 Task: Check the average views per listing of new kitchen in the last 5 years.
Action: Mouse moved to (916, 204)
Screenshot: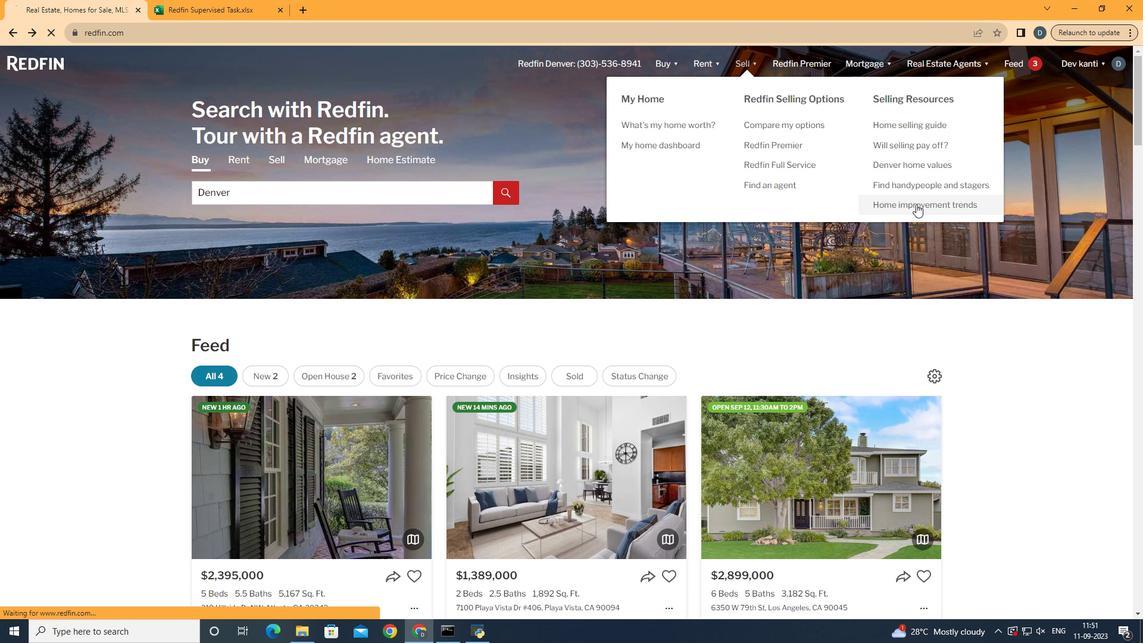 
Action: Mouse pressed left at (916, 204)
Screenshot: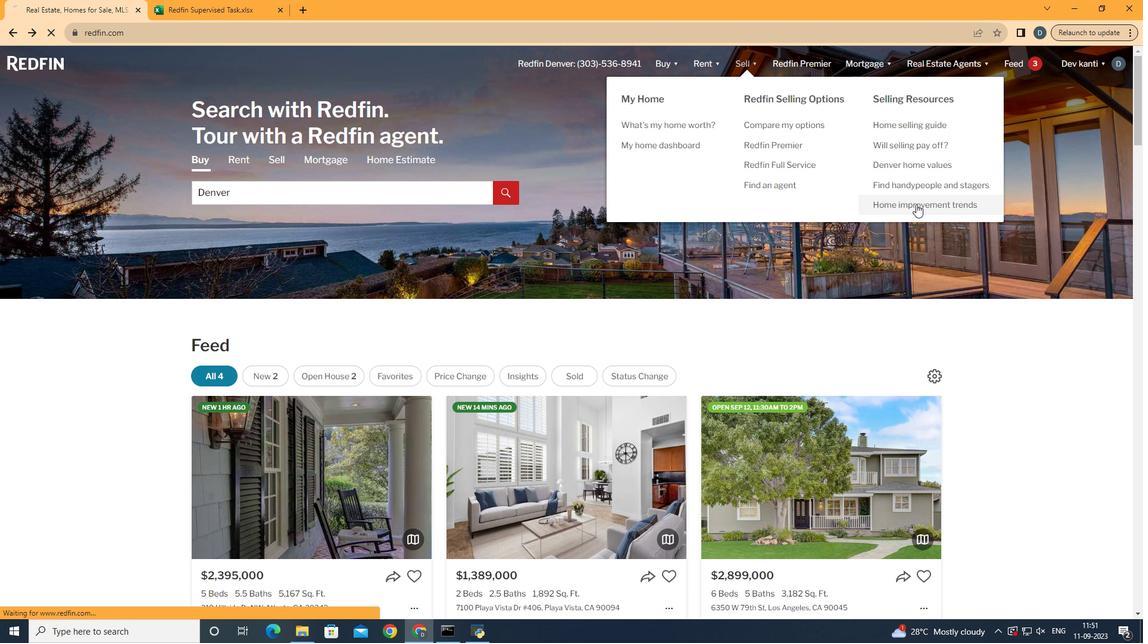 
Action: Mouse moved to (307, 222)
Screenshot: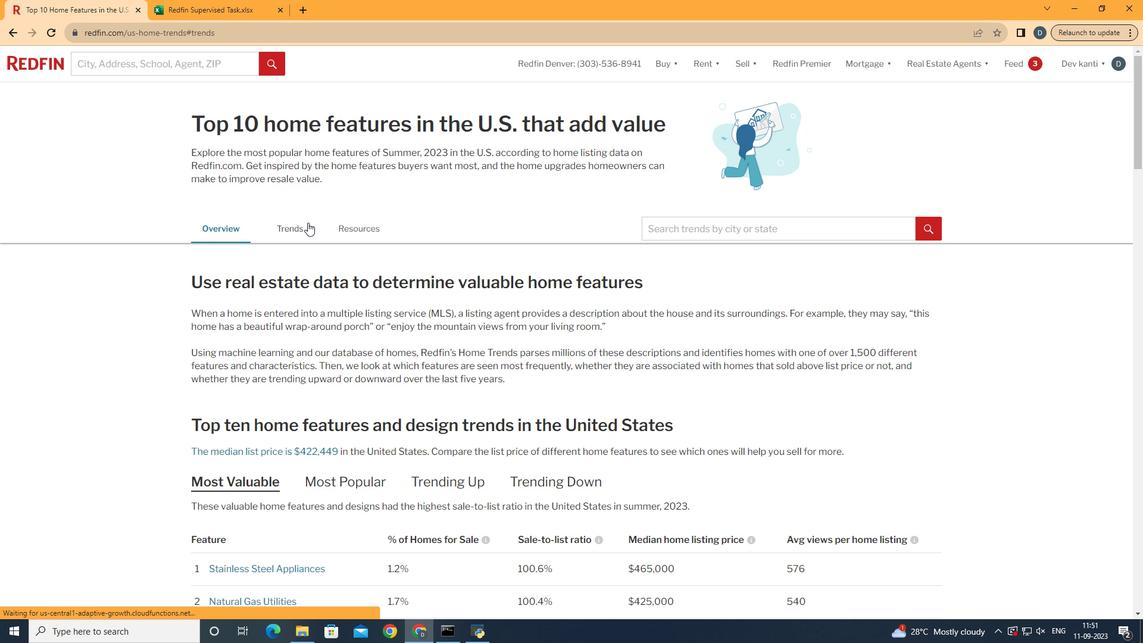 
Action: Mouse pressed left at (307, 222)
Screenshot: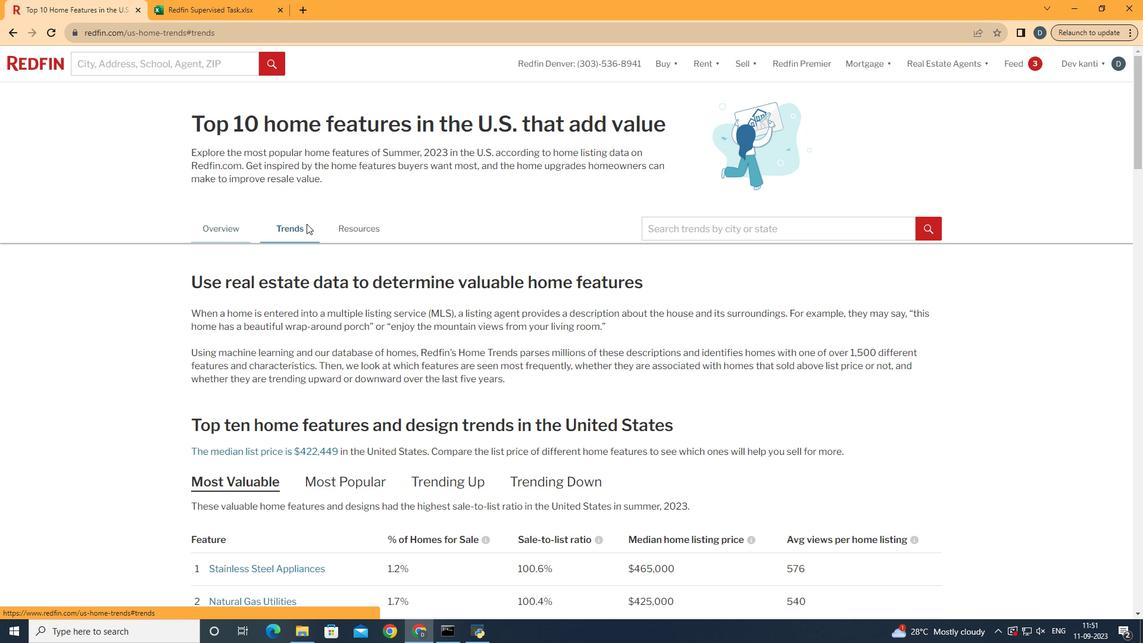 
Action: Mouse moved to (292, 229)
Screenshot: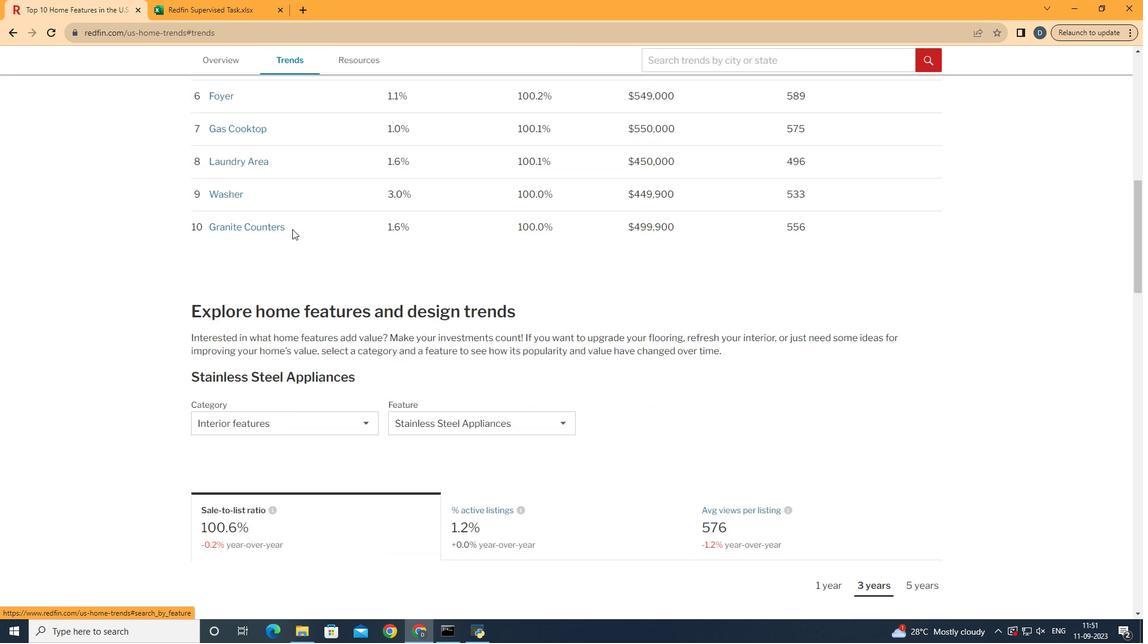 
Action: Mouse scrolled (292, 228) with delta (0, 0)
Screenshot: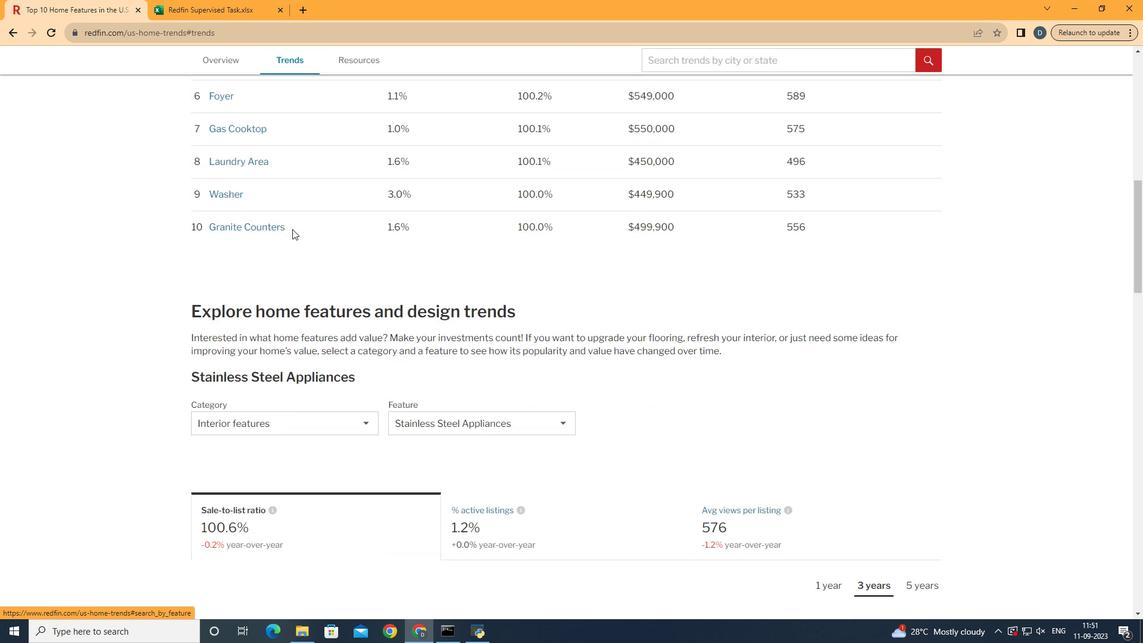 
Action: Mouse scrolled (292, 228) with delta (0, 0)
Screenshot: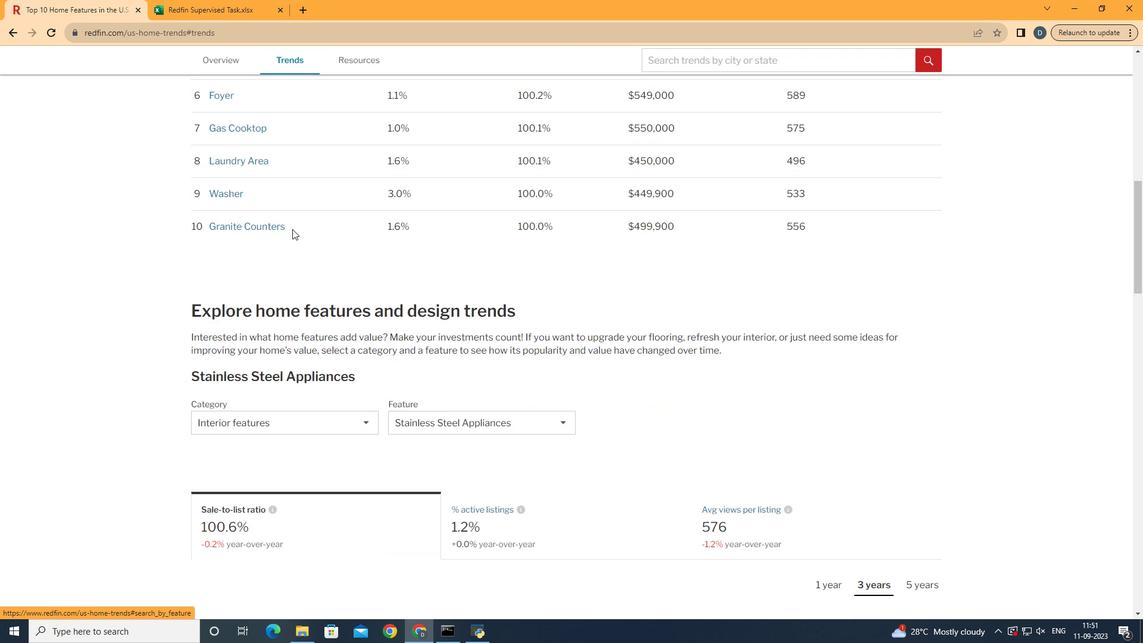 
Action: Mouse scrolled (292, 228) with delta (0, 0)
Screenshot: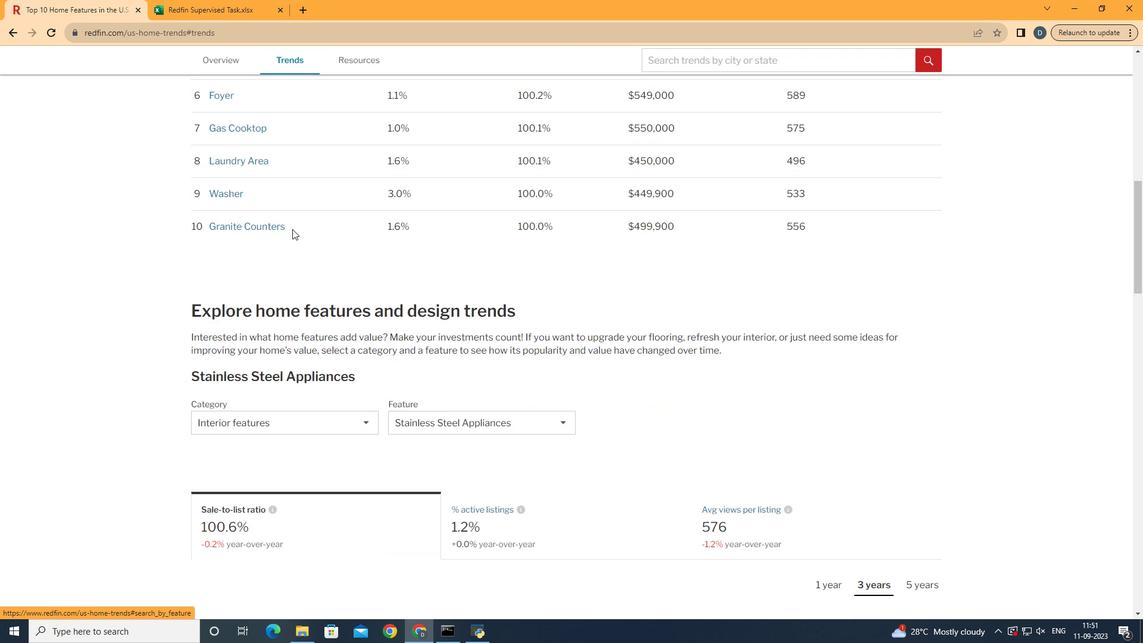 
Action: Mouse scrolled (292, 228) with delta (0, 0)
Screenshot: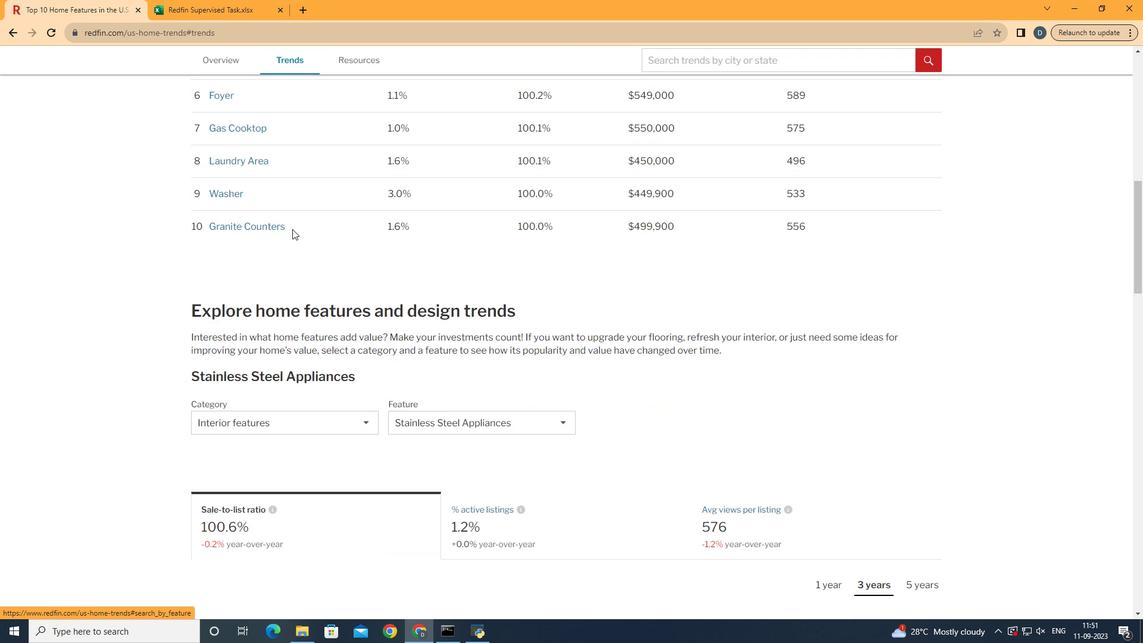 
Action: Mouse scrolled (292, 228) with delta (0, 0)
Screenshot: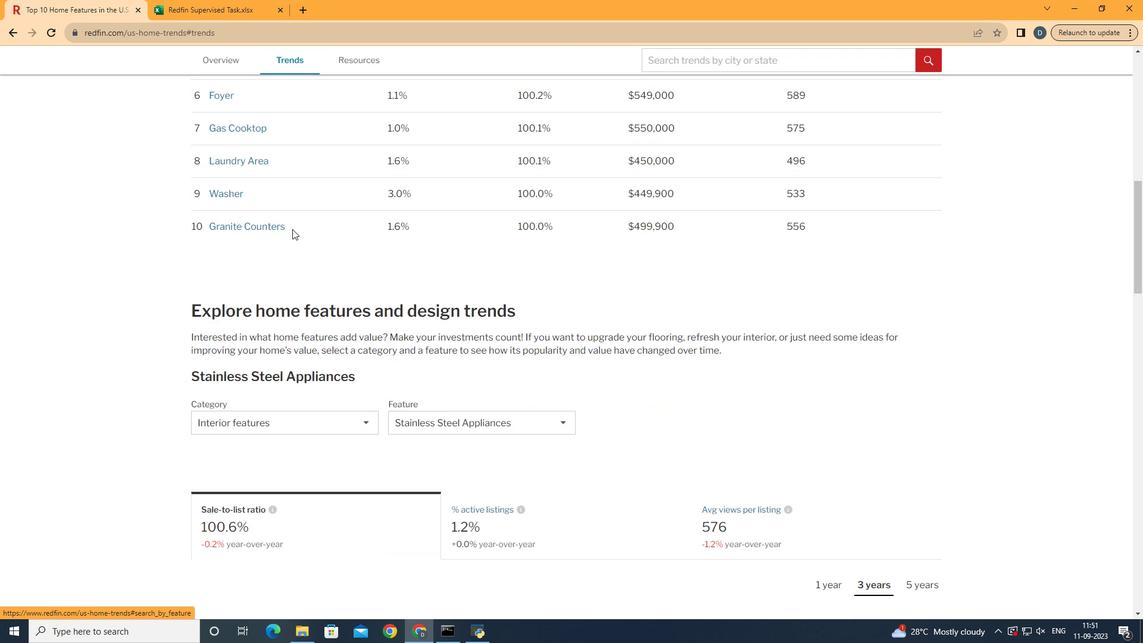
Action: Mouse scrolled (292, 228) with delta (0, 0)
Screenshot: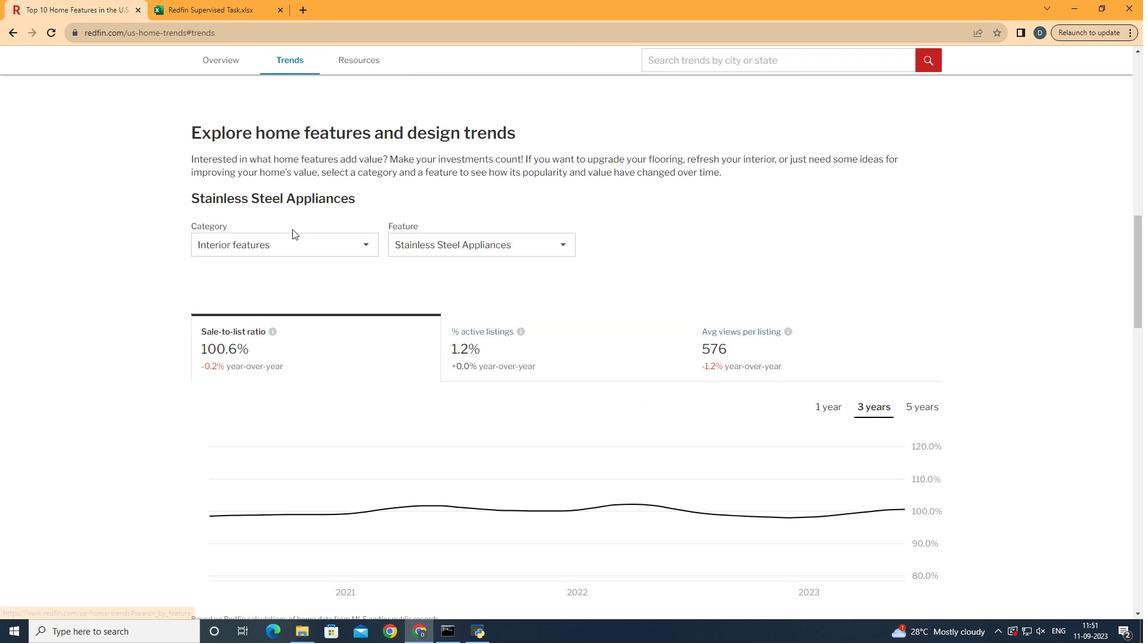 
Action: Mouse scrolled (292, 228) with delta (0, 0)
Screenshot: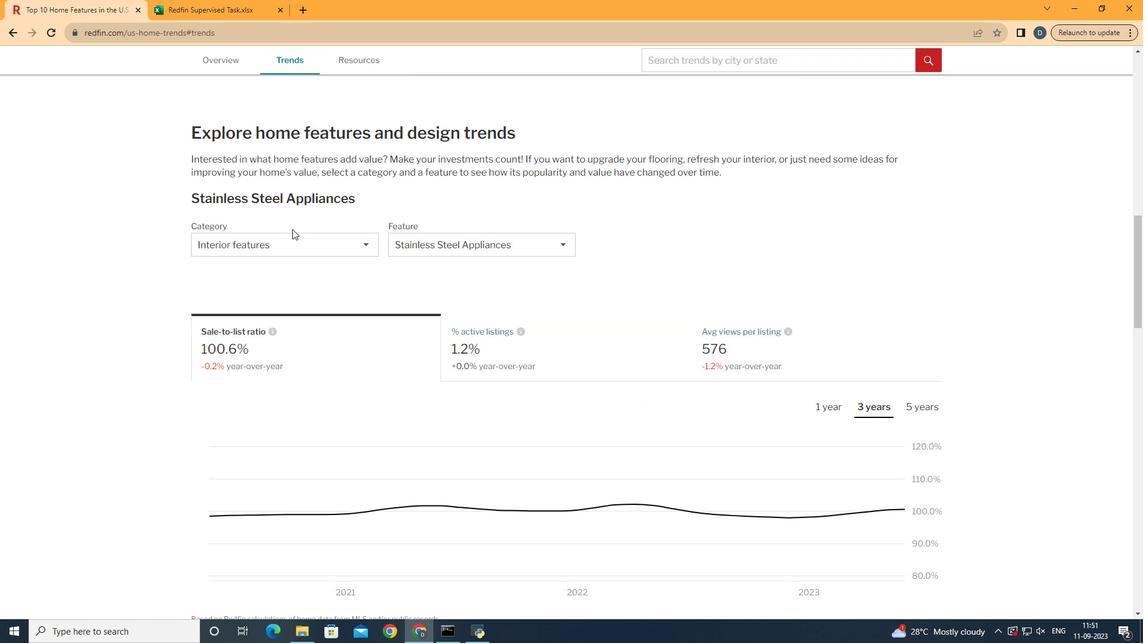 
Action: Mouse scrolled (292, 228) with delta (0, 0)
Screenshot: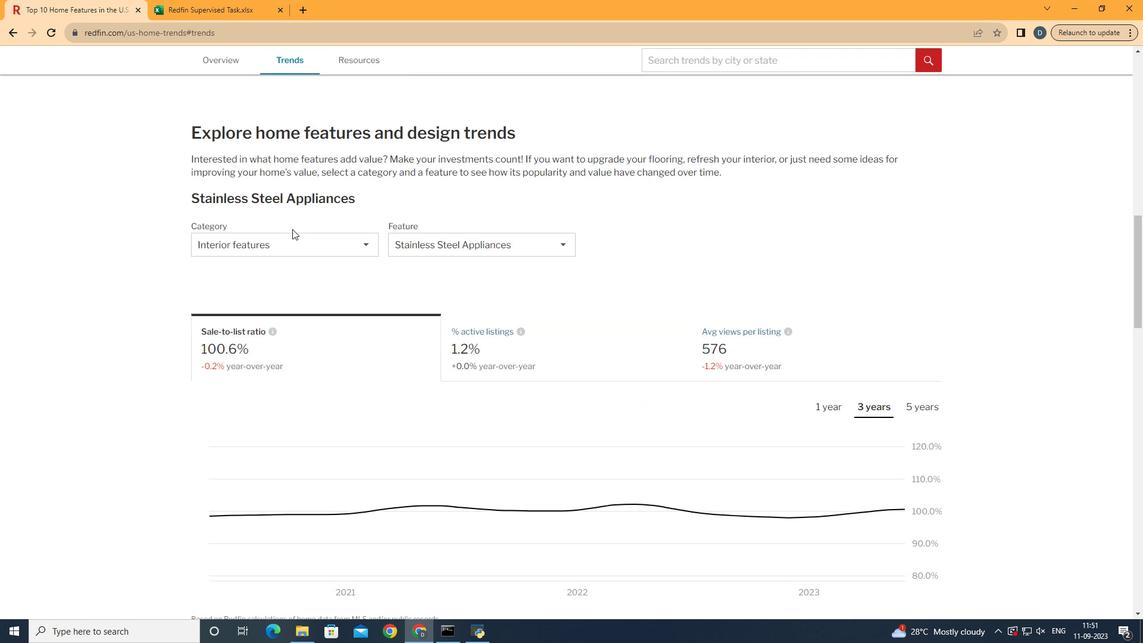 
Action: Mouse moved to (309, 254)
Screenshot: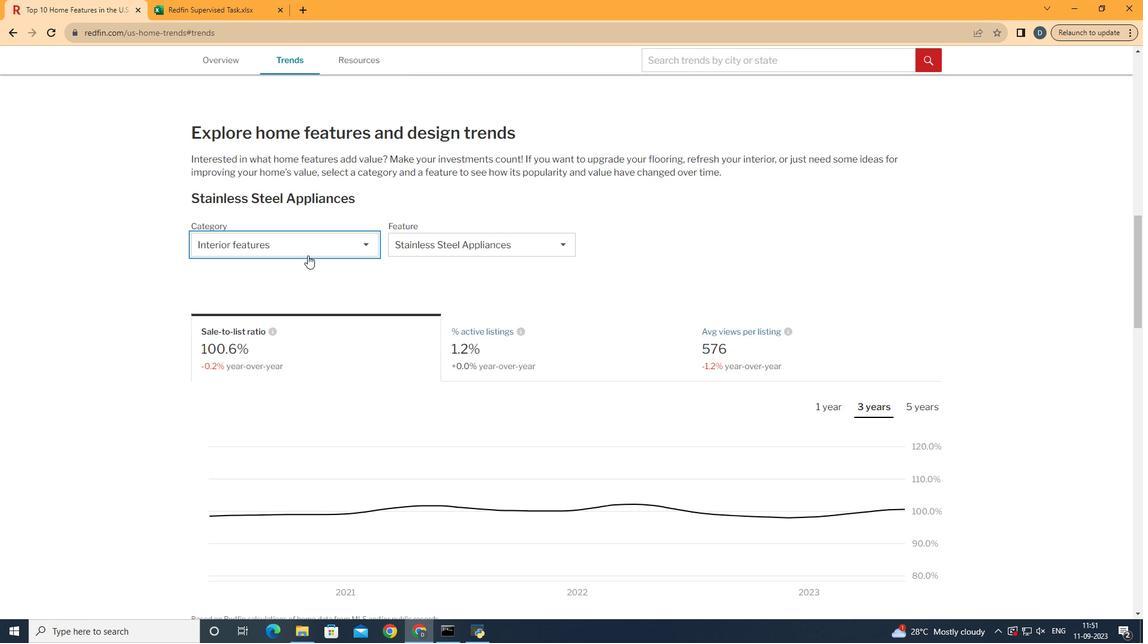 
Action: Mouse pressed left at (309, 254)
Screenshot: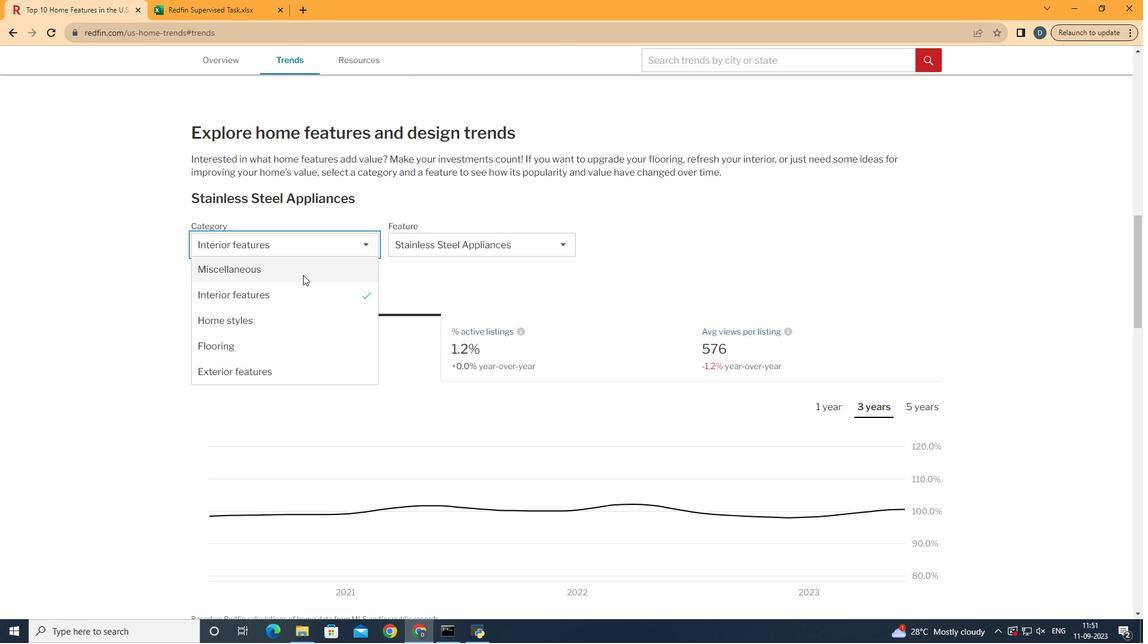 
Action: Mouse moved to (307, 288)
Screenshot: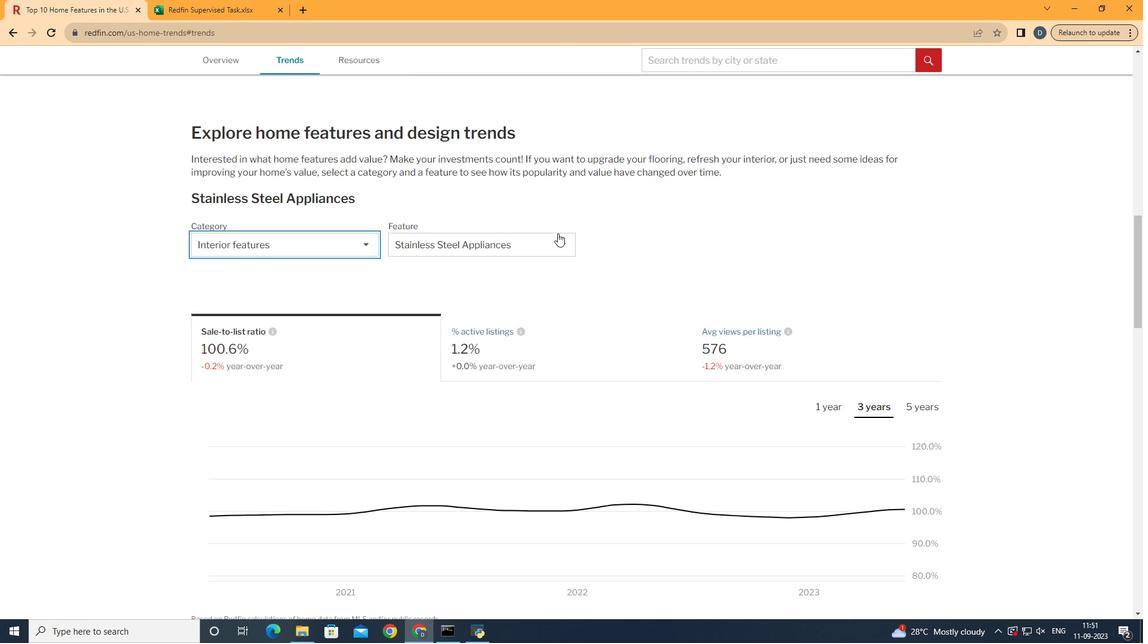 
Action: Mouse pressed left at (307, 288)
Screenshot: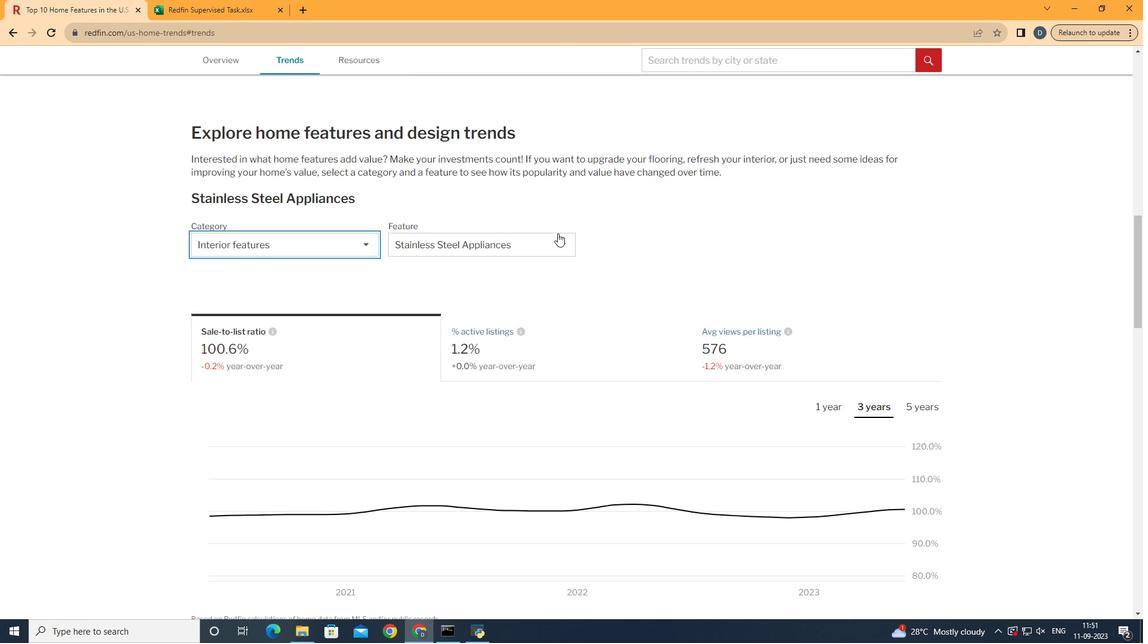 
Action: Mouse moved to (540, 247)
Screenshot: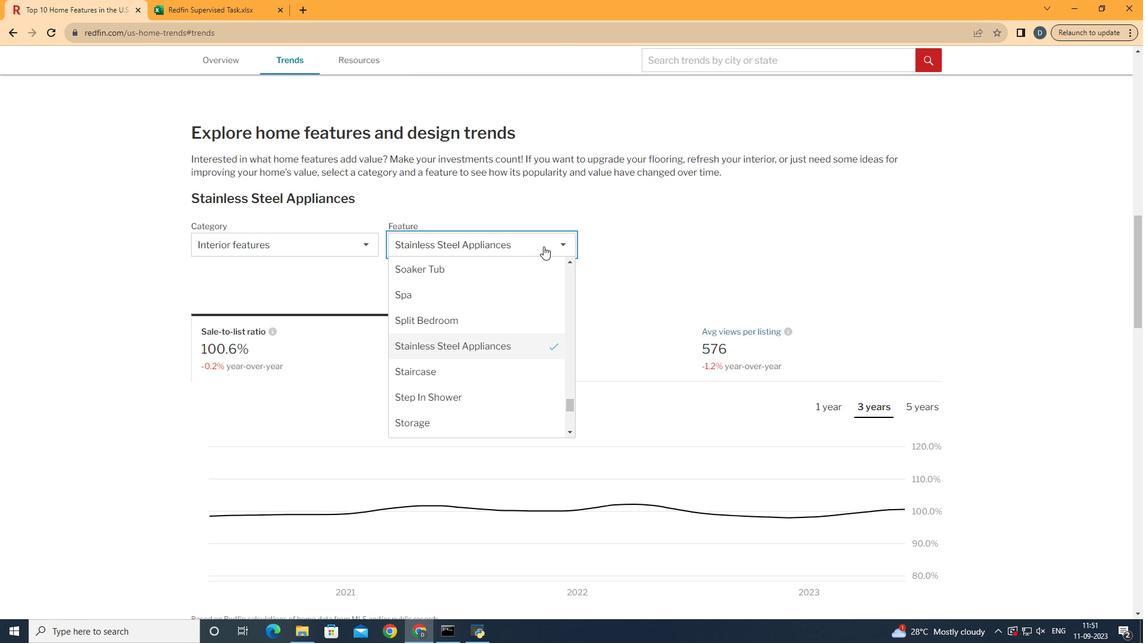 
Action: Mouse pressed left at (540, 247)
Screenshot: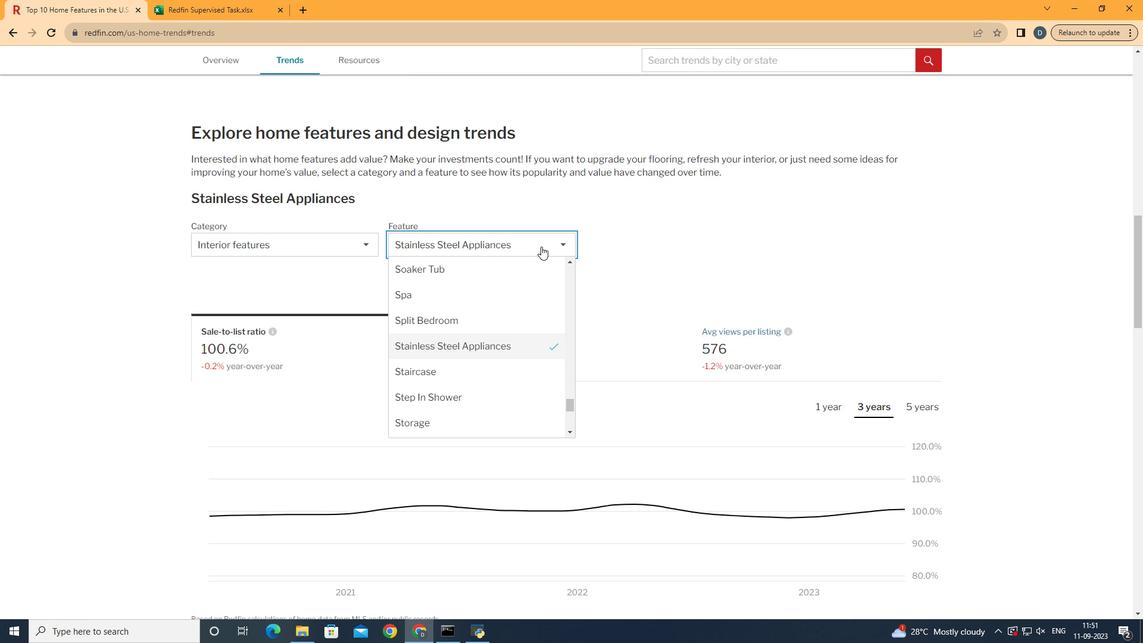 
Action: Mouse moved to (518, 375)
Screenshot: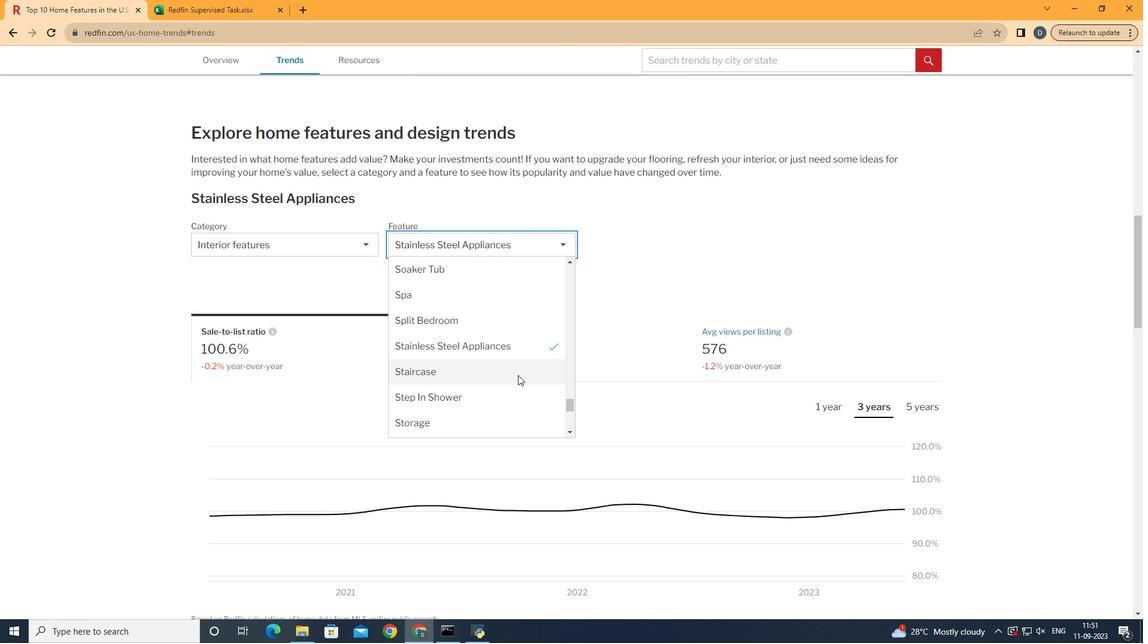 
Action: Mouse scrolled (518, 375) with delta (0, 0)
Screenshot: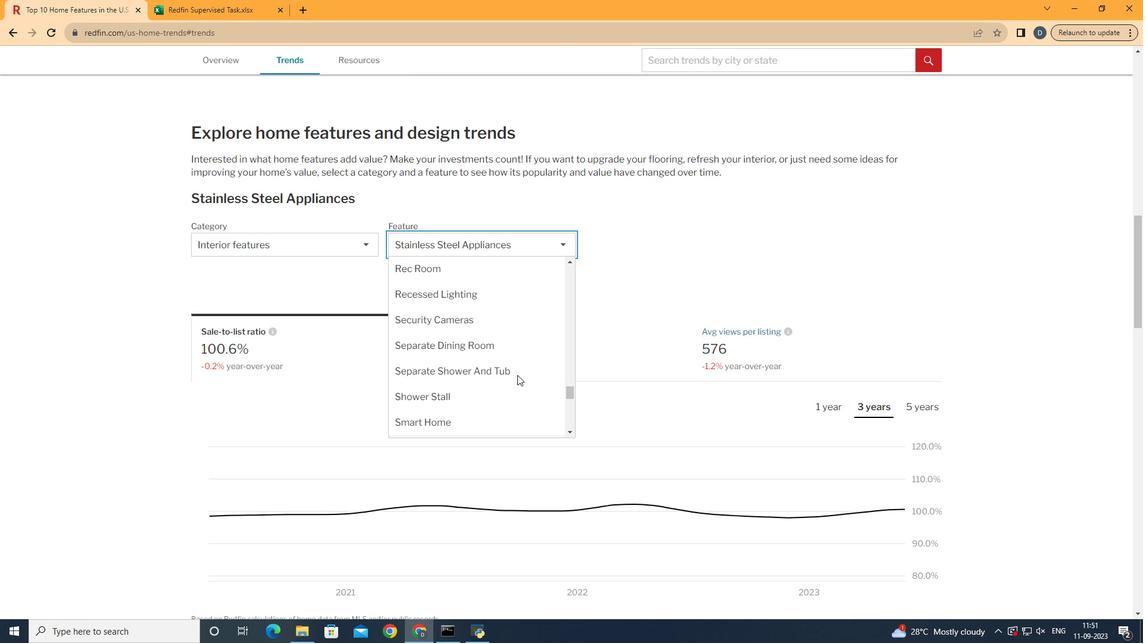 
Action: Mouse scrolled (518, 375) with delta (0, 0)
Screenshot: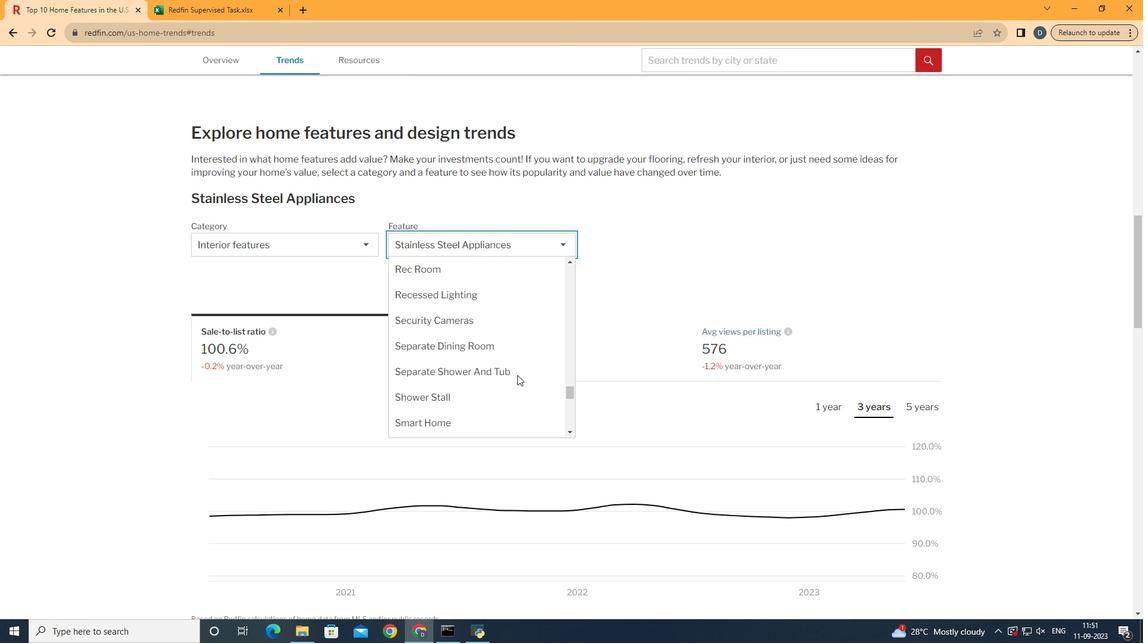 
Action: Mouse scrolled (518, 375) with delta (0, 0)
Screenshot: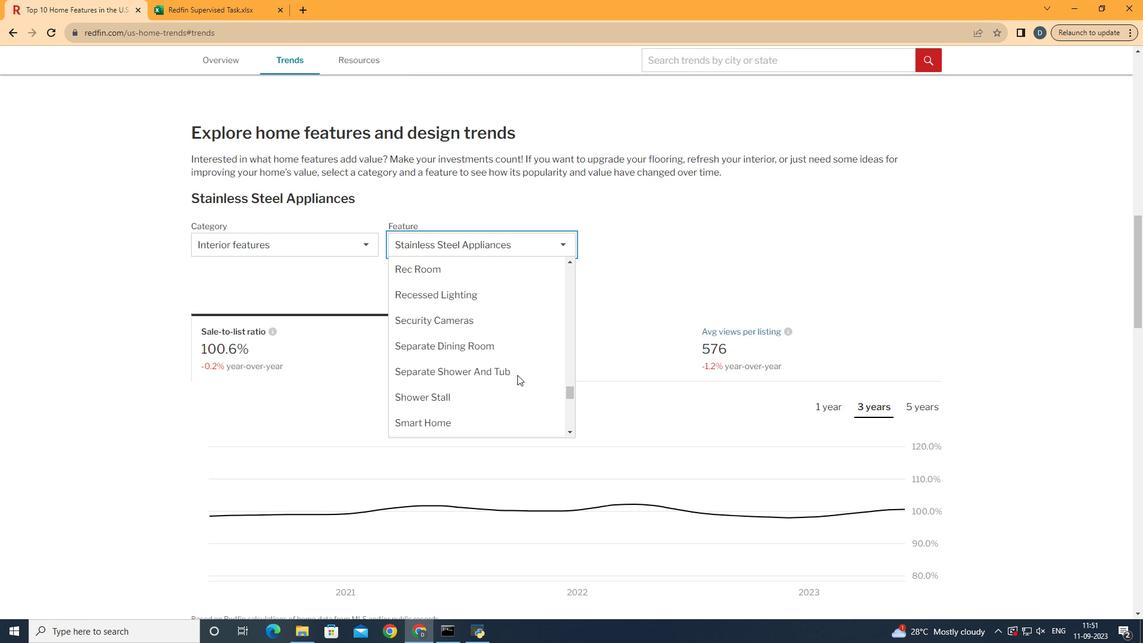 
Action: Mouse moved to (517, 375)
Screenshot: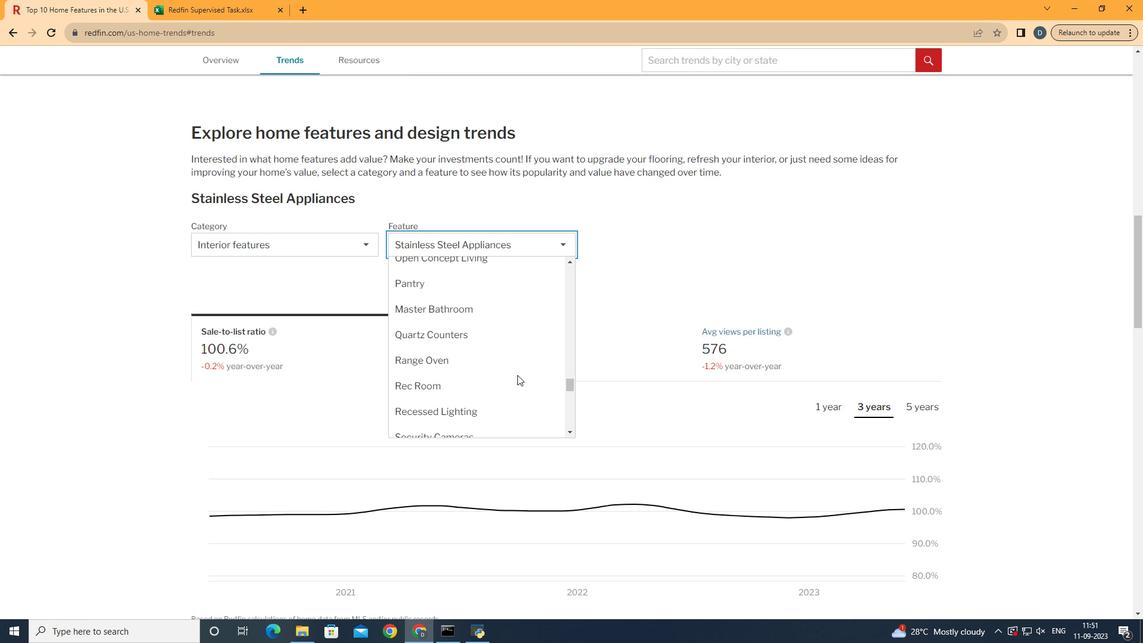 
Action: Mouse scrolled (517, 375) with delta (0, 0)
Screenshot: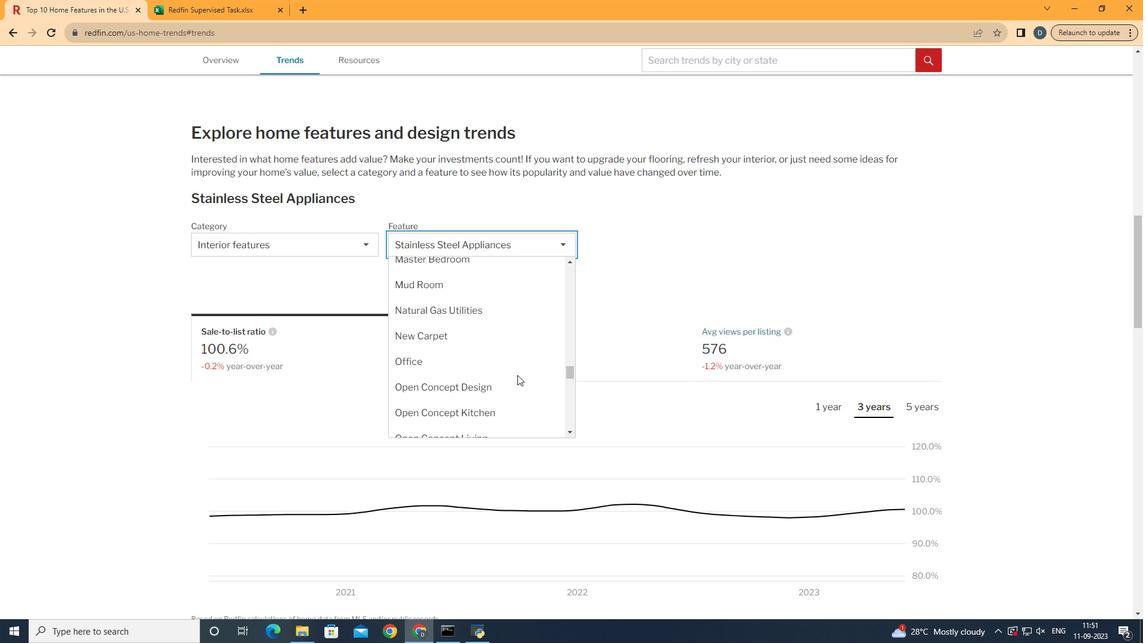 
Action: Mouse scrolled (517, 375) with delta (0, 0)
Screenshot: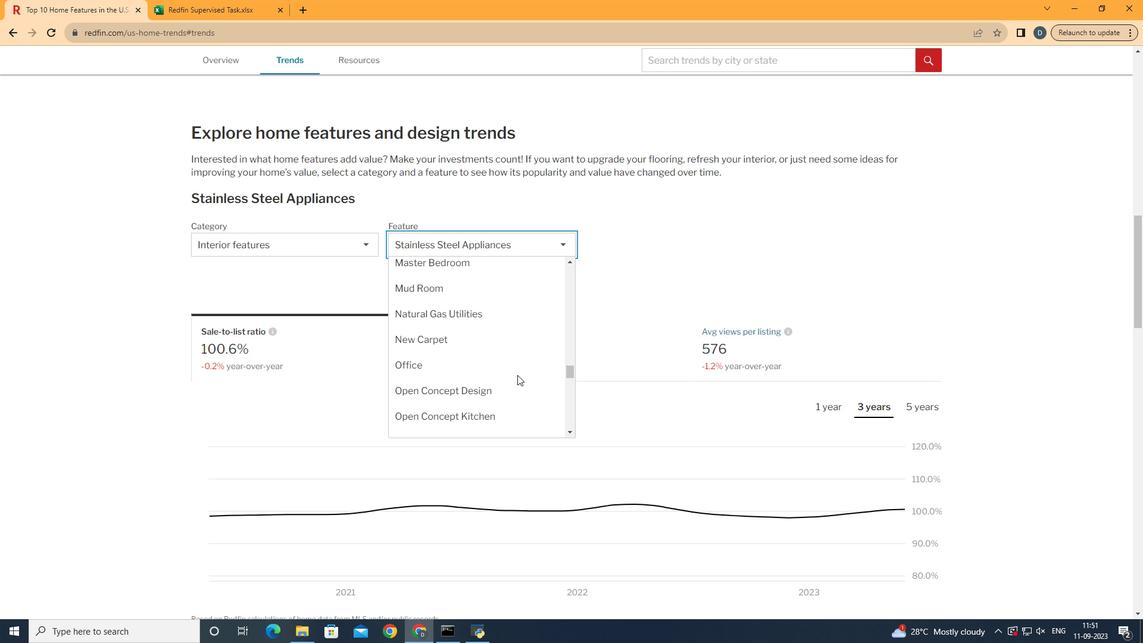 
Action: Mouse scrolled (517, 375) with delta (0, 0)
Screenshot: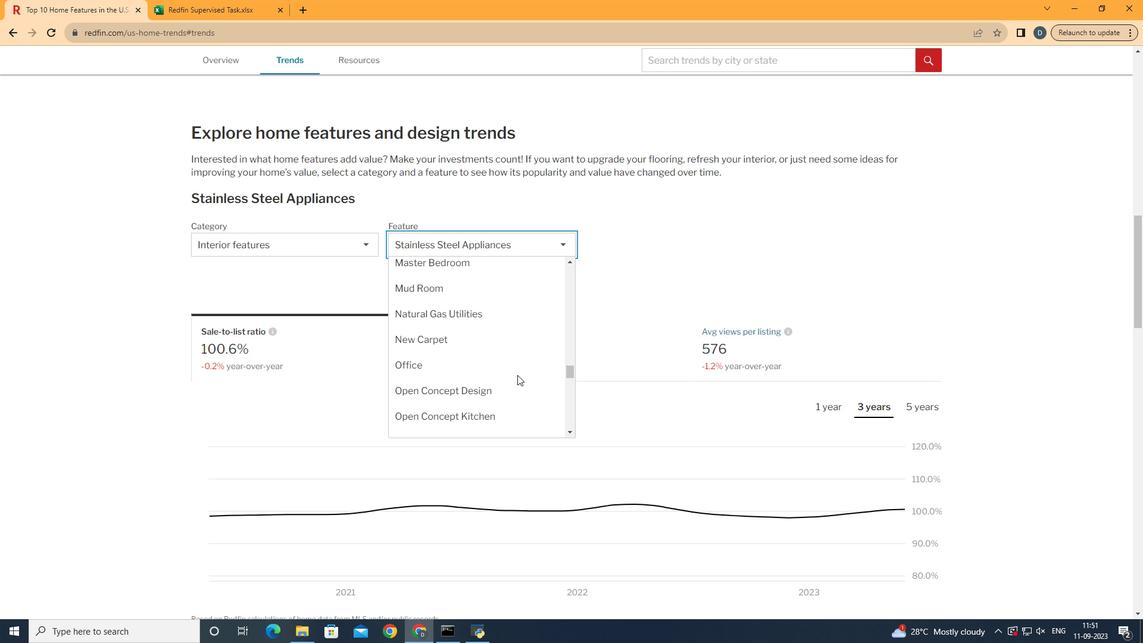 
Action: Mouse scrolled (517, 375) with delta (0, 0)
Screenshot: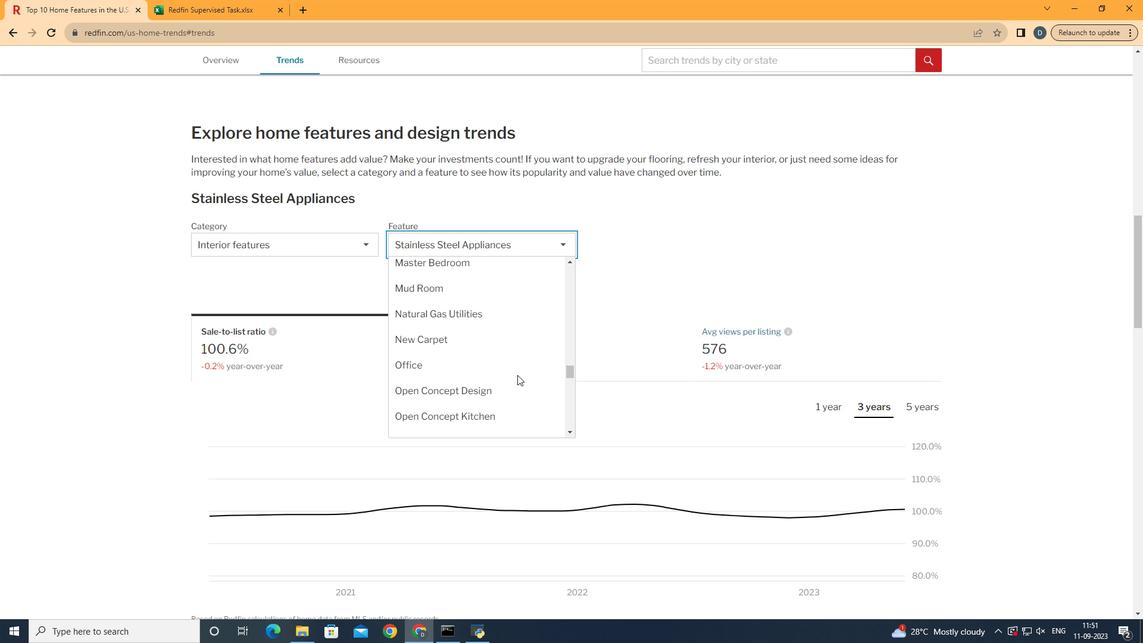 
Action: Mouse scrolled (517, 375) with delta (0, 0)
Screenshot: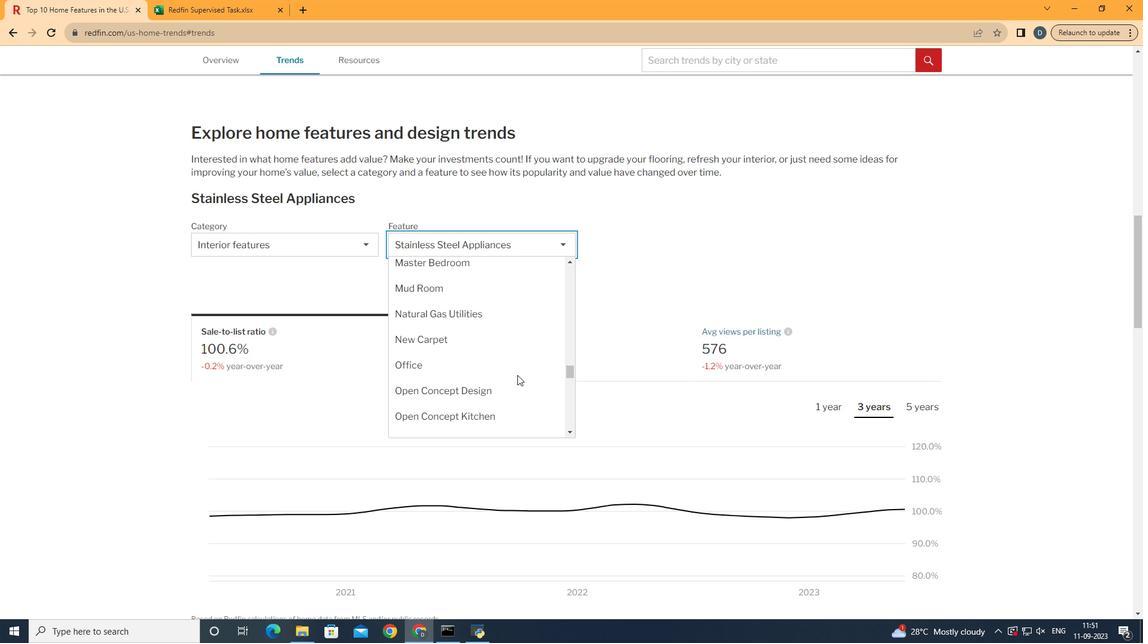 
Action: Mouse scrolled (517, 375) with delta (0, 0)
Screenshot: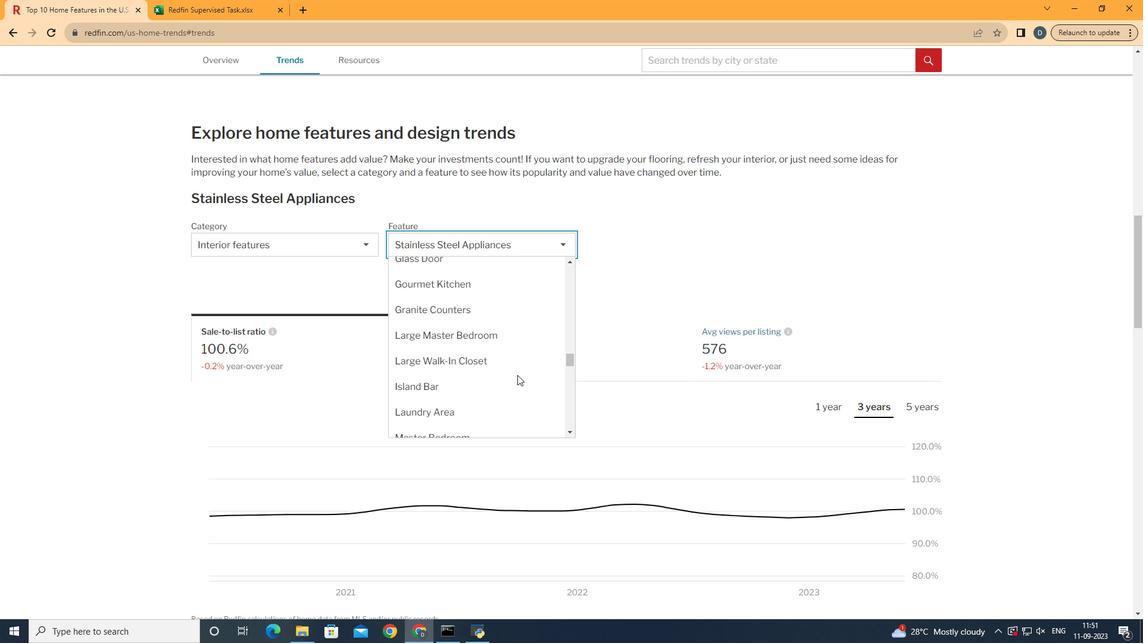 
Action: Mouse scrolled (517, 375) with delta (0, 0)
Screenshot: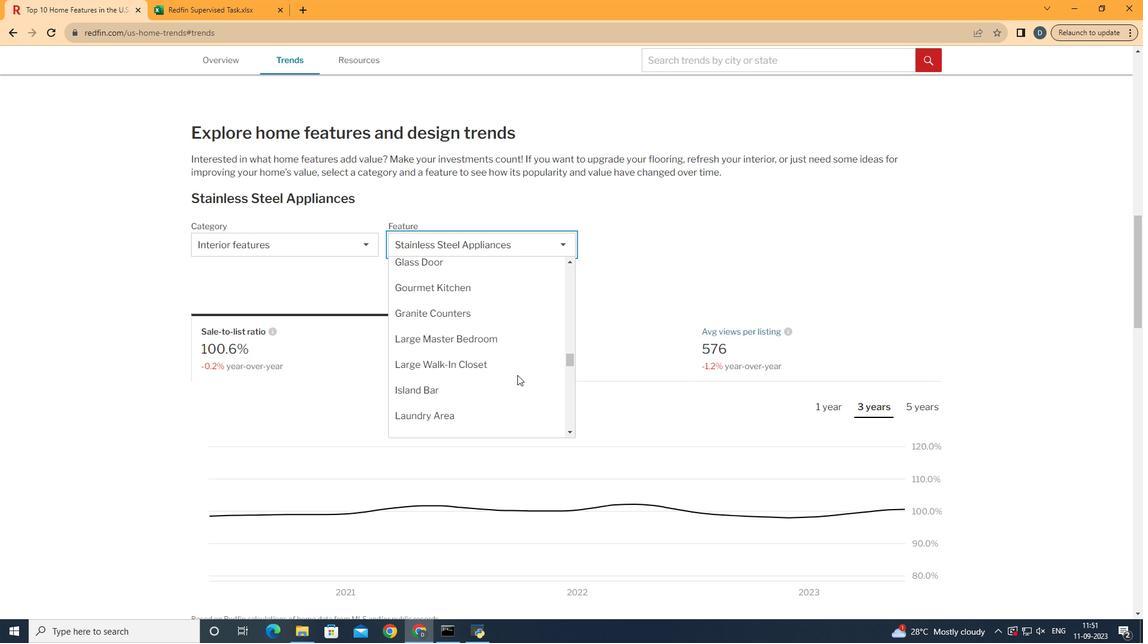 
Action: Mouse scrolled (517, 375) with delta (0, 0)
Screenshot: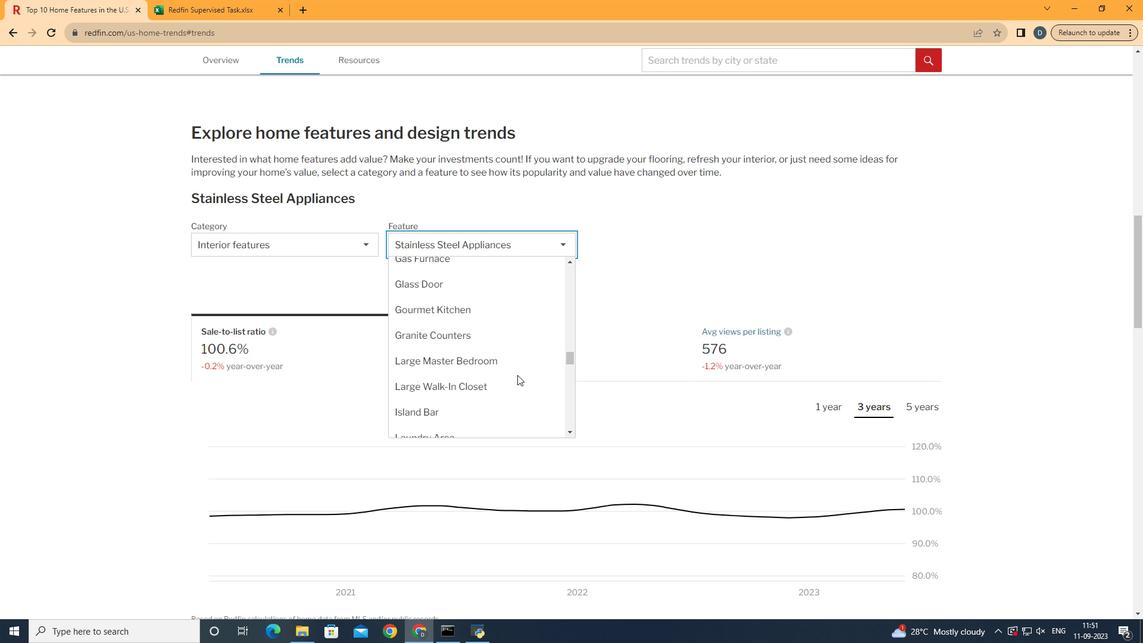 
Action: Mouse scrolled (517, 375) with delta (0, 0)
Screenshot: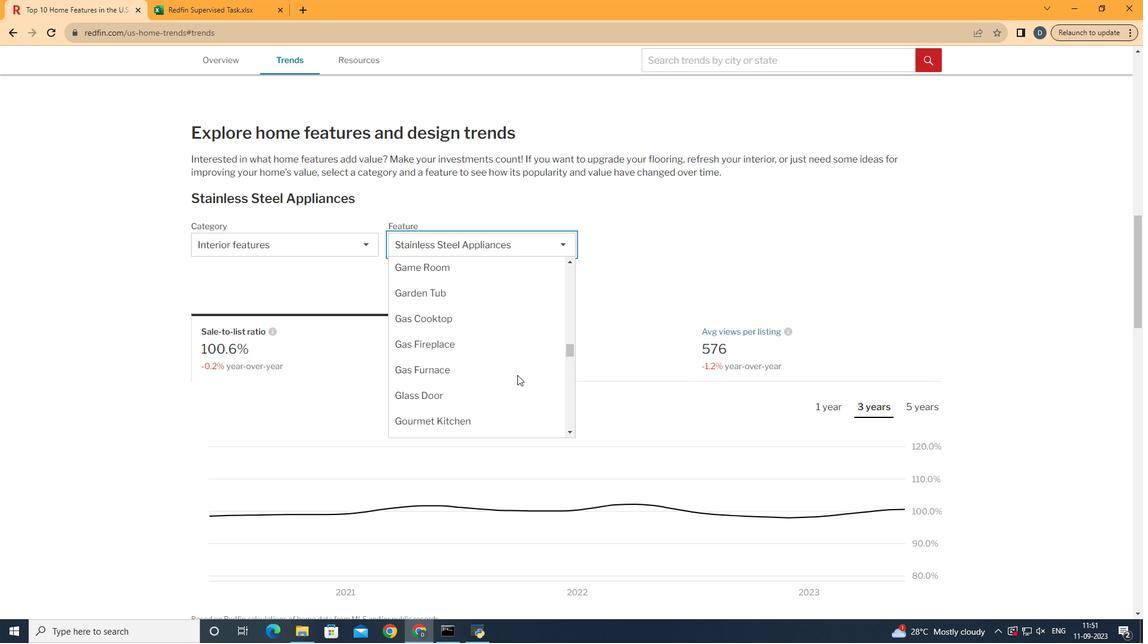 
Action: Mouse scrolled (517, 375) with delta (0, 0)
Screenshot: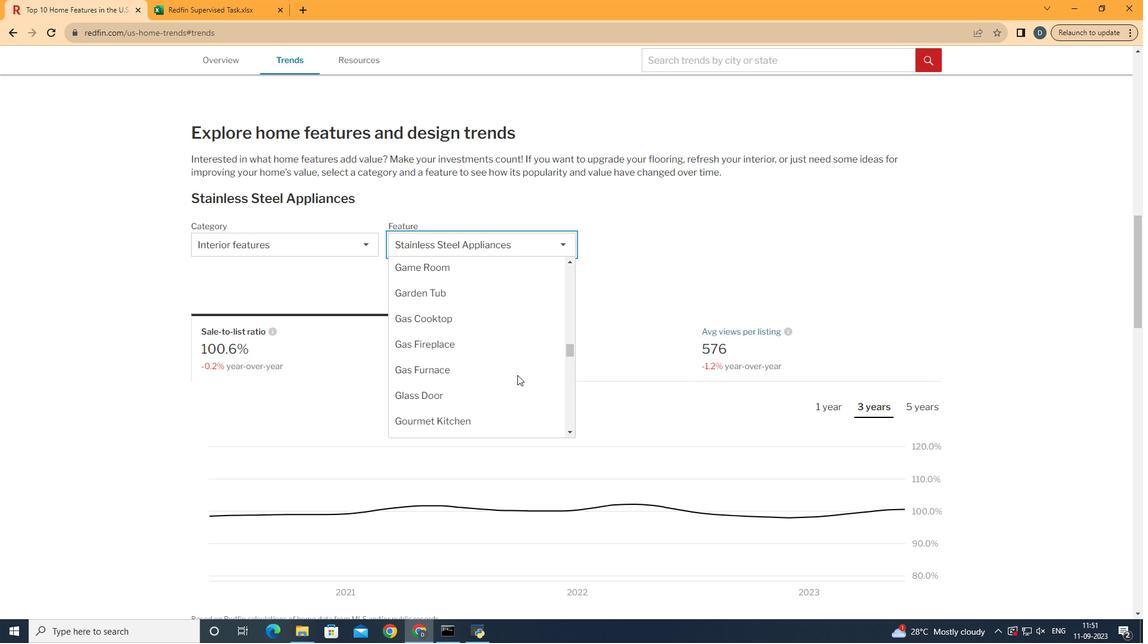 
Action: Mouse scrolled (517, 375) with delta (0, 0)
Screenshot: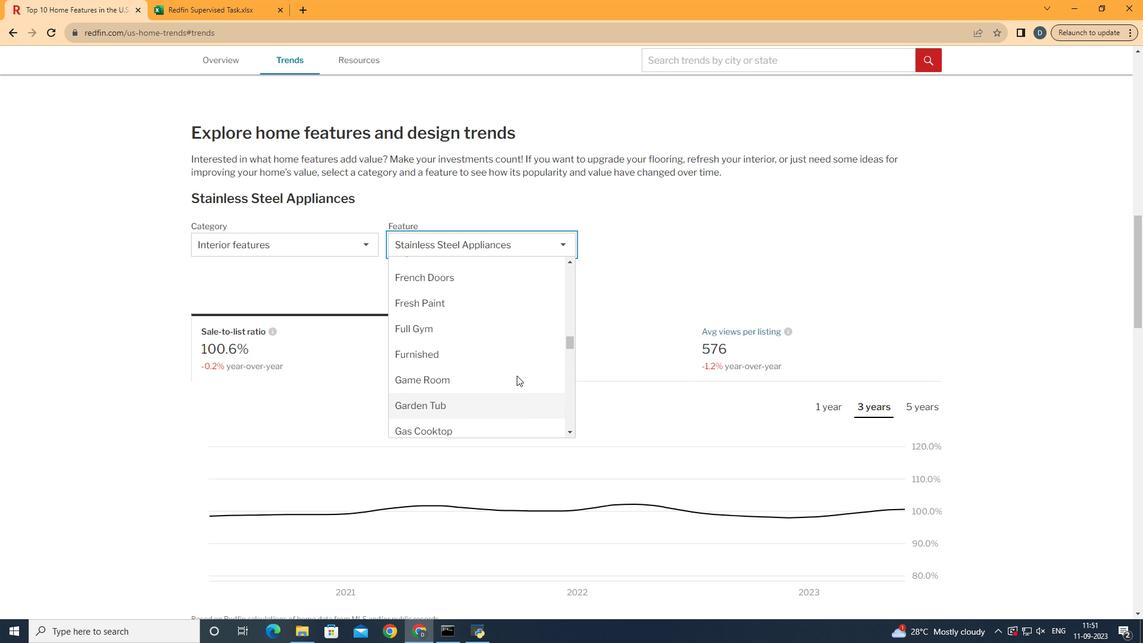 
Action: Mouse scrolled (517, 375) with delta (0, 0)
Screenshot: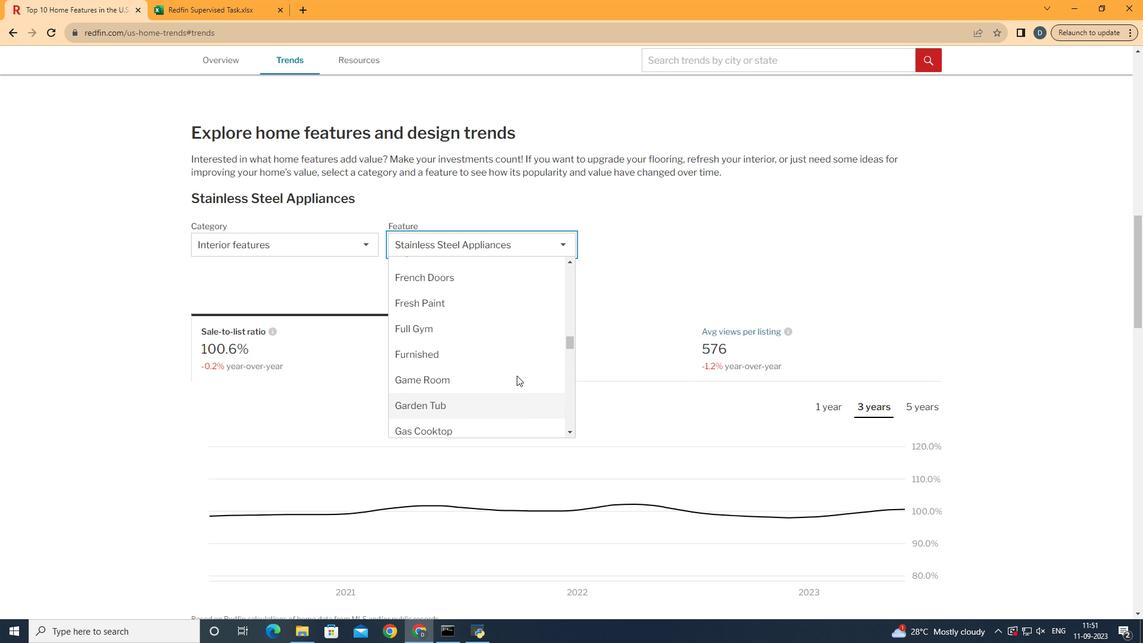 
Action: Mouse moved to (517, 375)
Screenshot: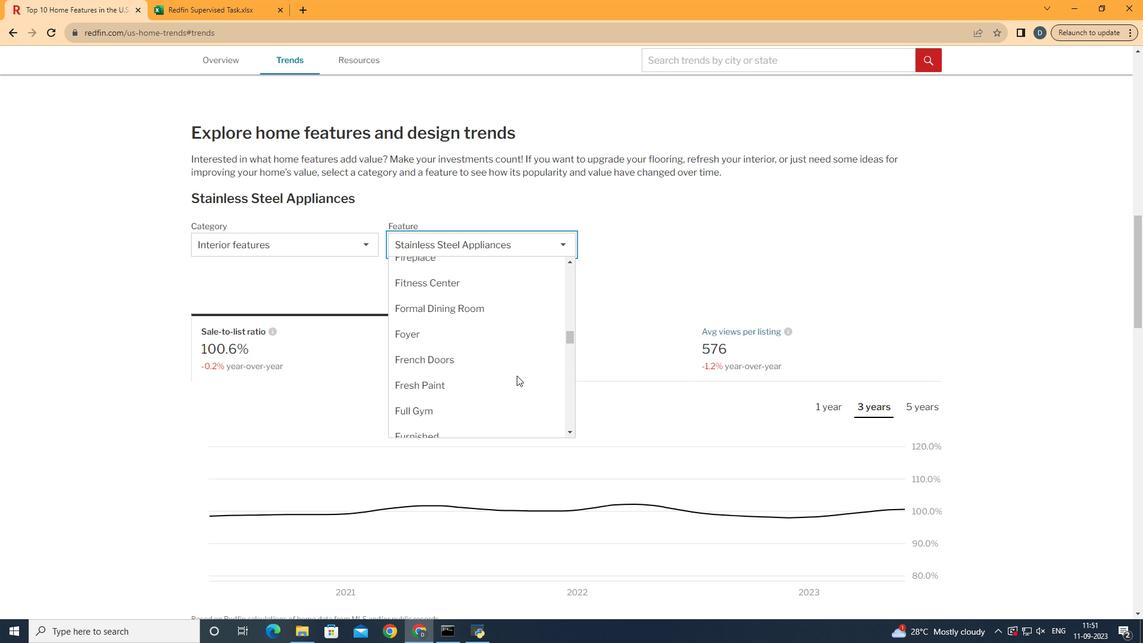 
Action: Mouse scrolled (517, 376) with delta (0, 0)
Screenshot: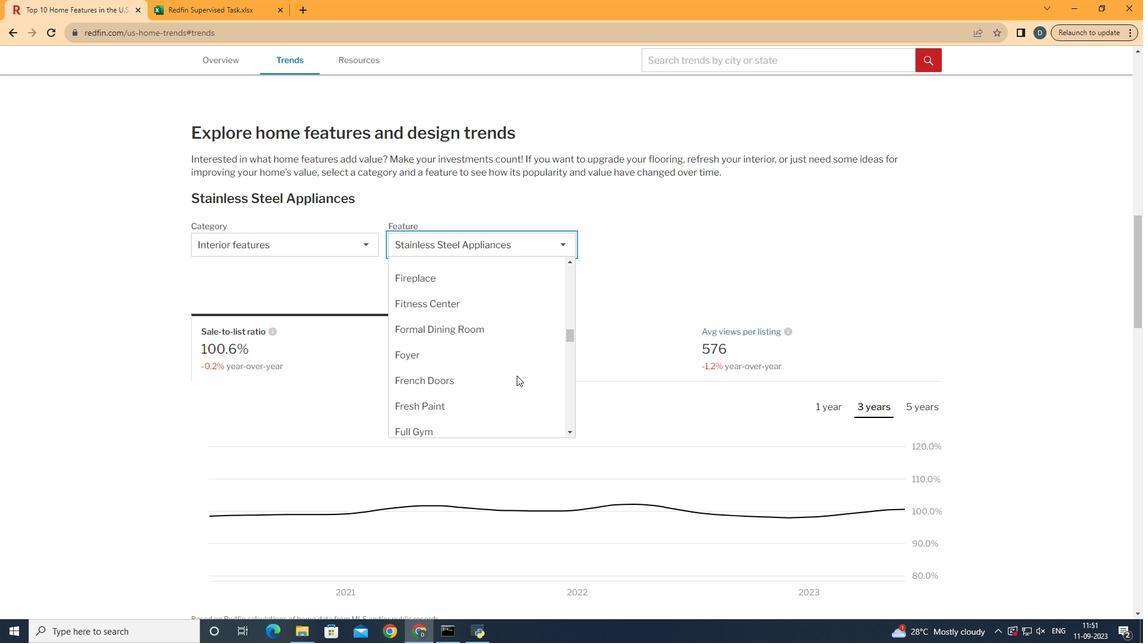 
Action: Mouse scrolled (517, 376) with delta (0, 0)
Screenshot: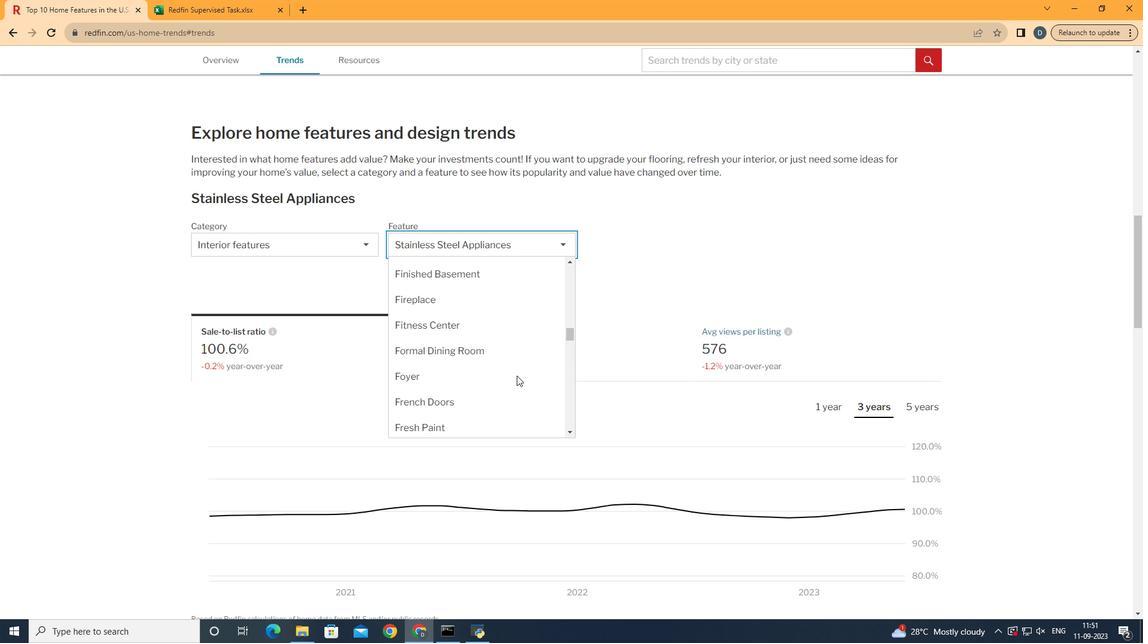 
Action: Mouse scrolled (517, 376) with delta (0, 0)
Screenshot: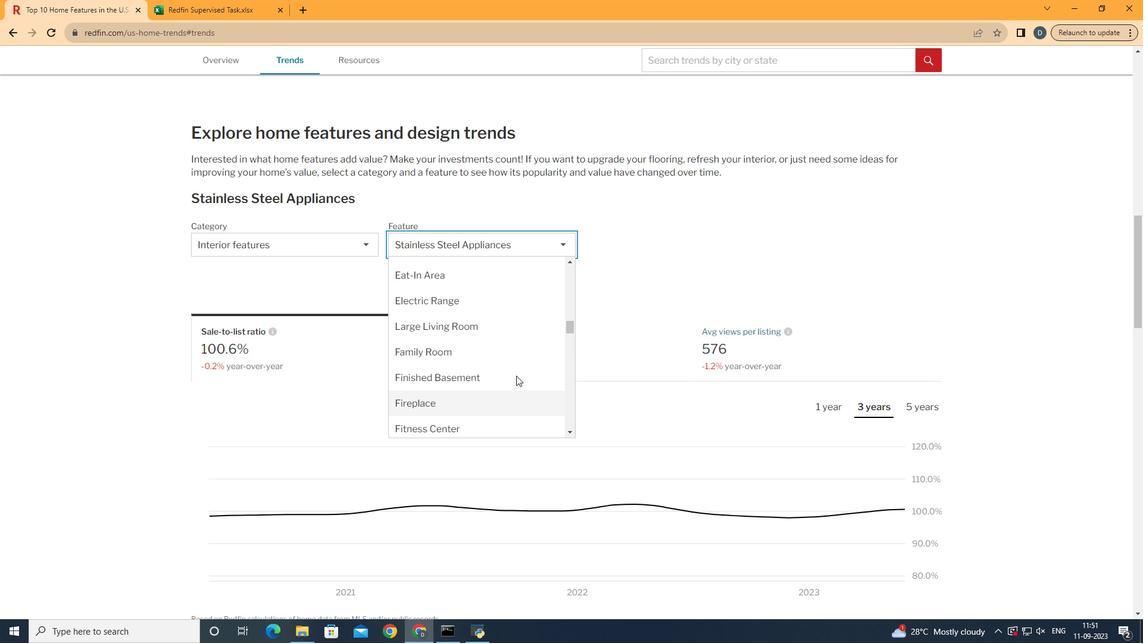 
Action: Mouse scrolled (517, 376) with delta (0, 0)
Screenshot: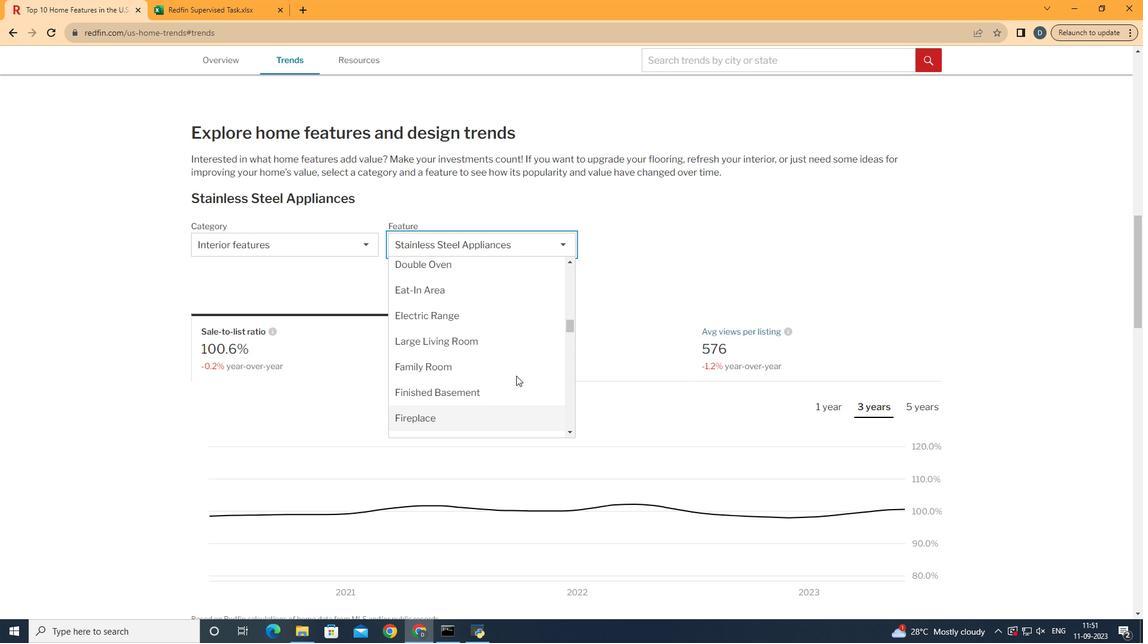 
Action: Mouse moved to (516, 375)
Screenshot: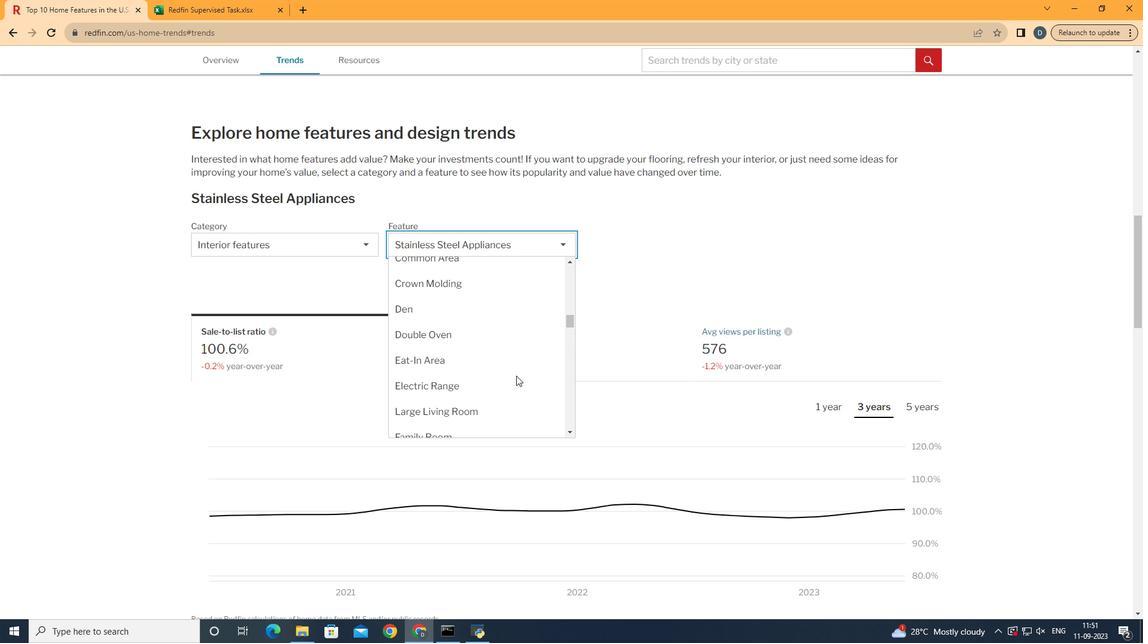 
Action: Mouse scrolled (516, 376) with delta (0, 0)
Screenshot: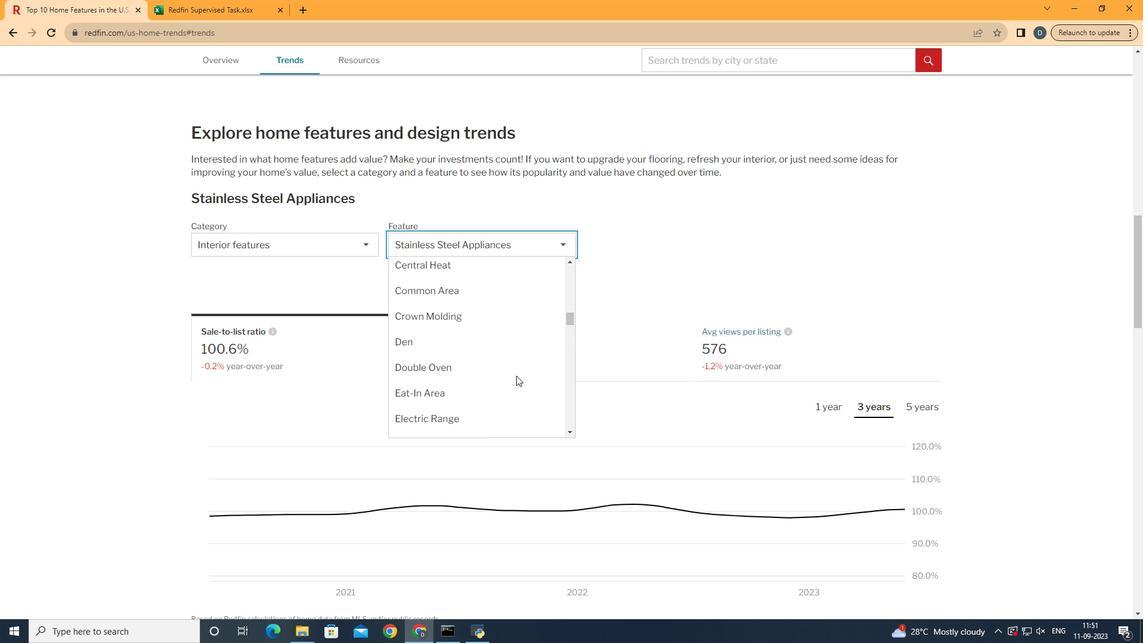 
Action: Mouse scrolled (516, 376) with delta (0, 0)
Screenshot: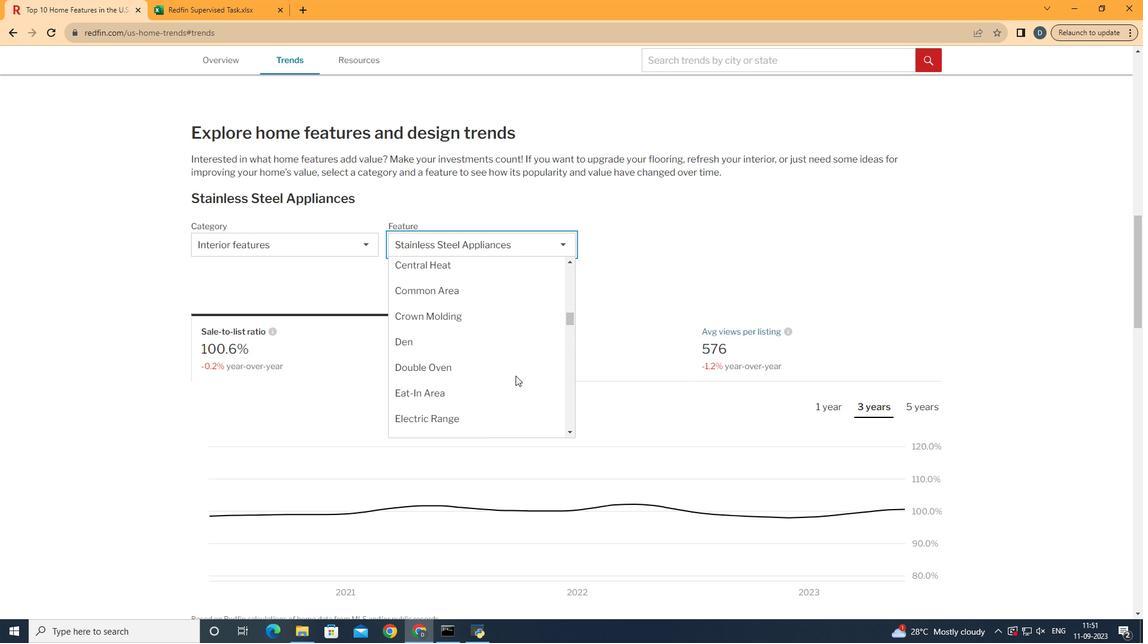 
Action: Mouse moved to (514, 375)
Screenshot: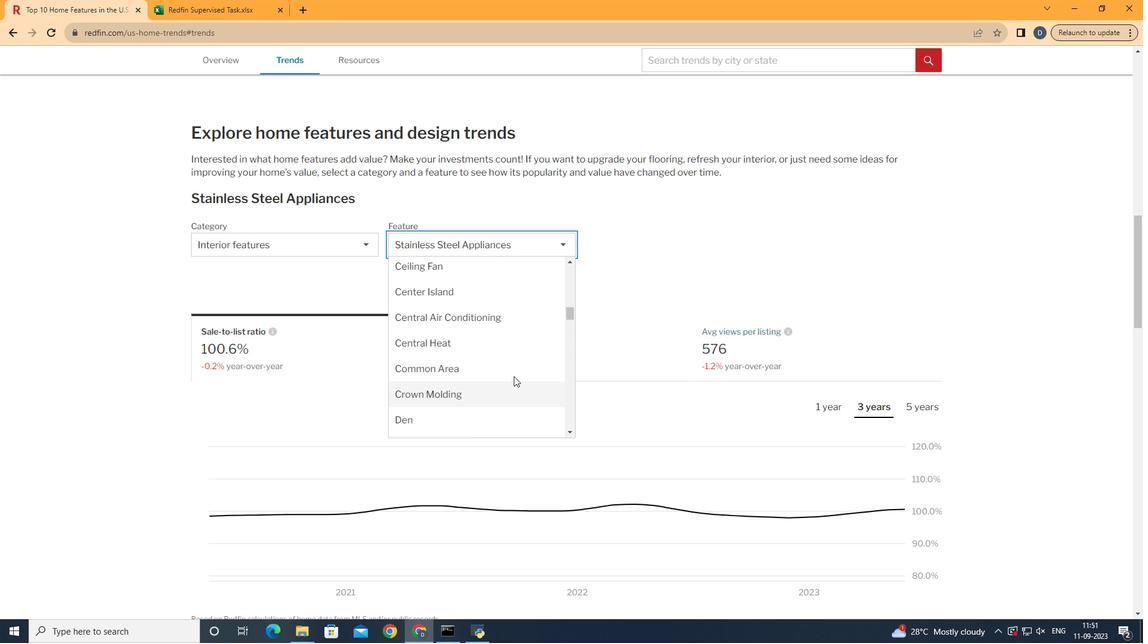 
Action: Mouse scrolled (514, 376) with delta (0, 0)
Screenshot: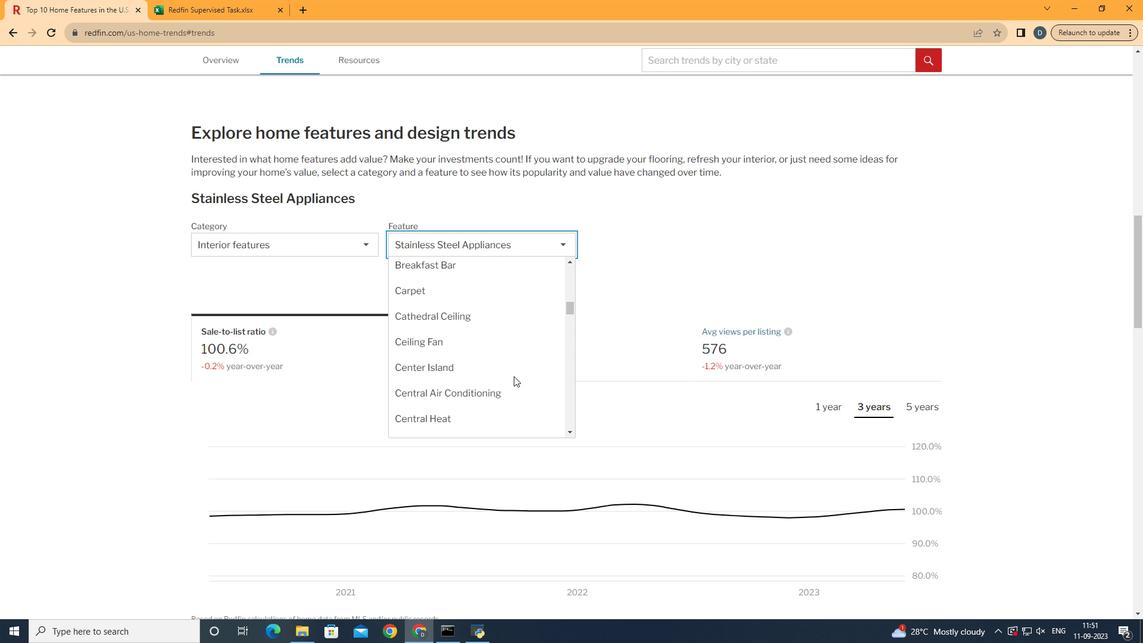
Action: Mouse scrolled (514, 376) with delta (0, 0)
Screenshot: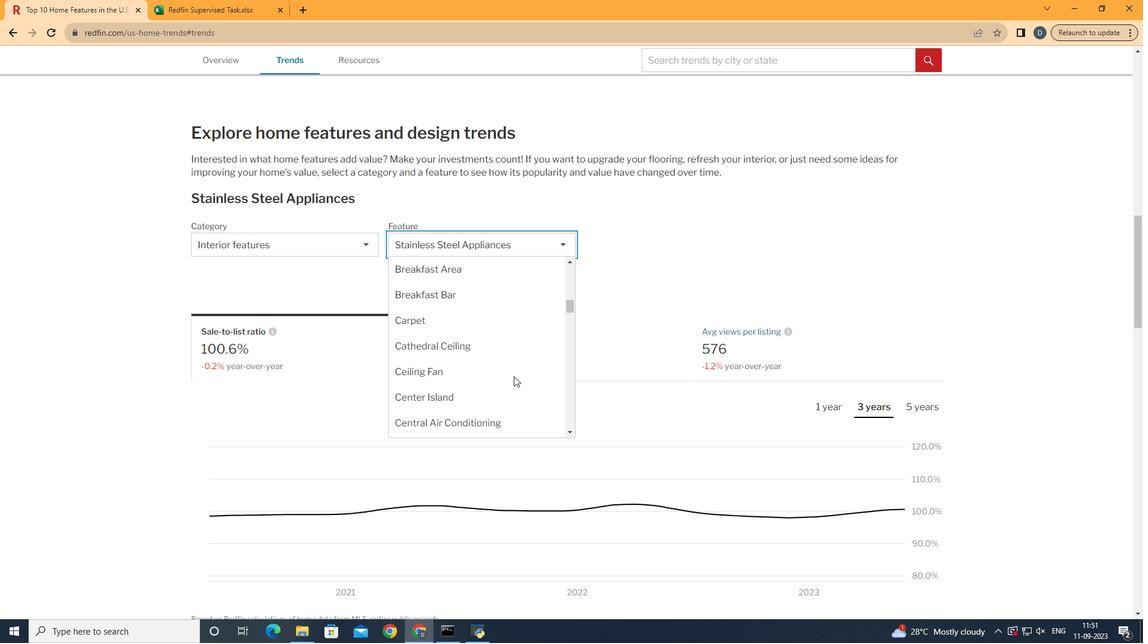 
Action: Mouse moved to (514, 376)
Screenshot: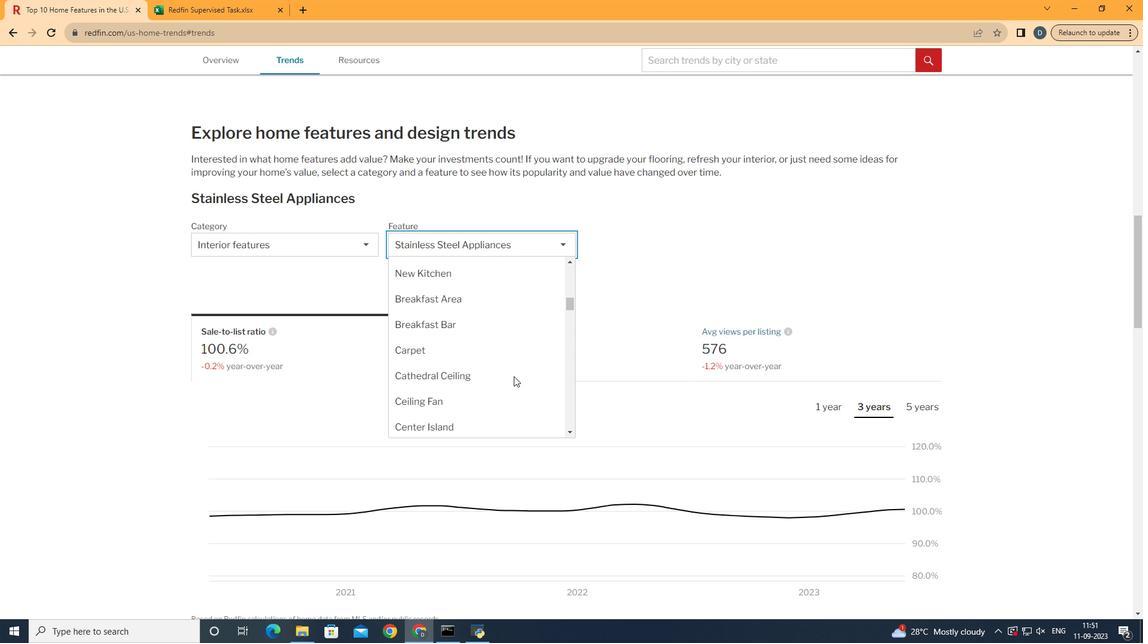 
Action: Mouse scrolled (514, 377) with delta (0, 0)
Screenshot: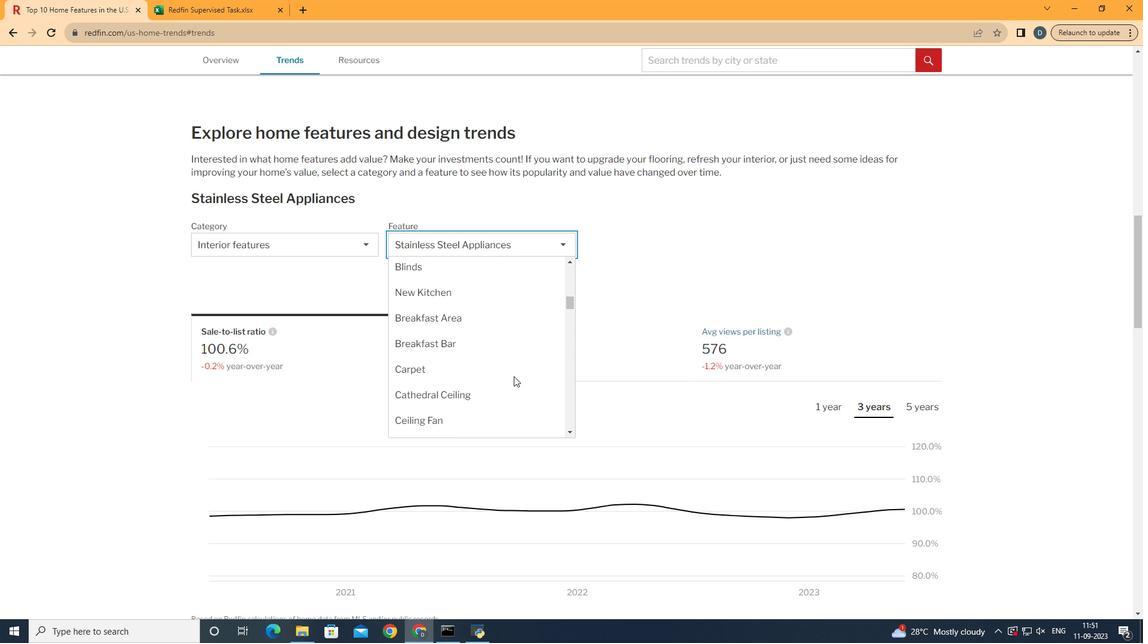 
Action: Mouse scrolled (514, 377) with delta (0, 0)
Screenshot: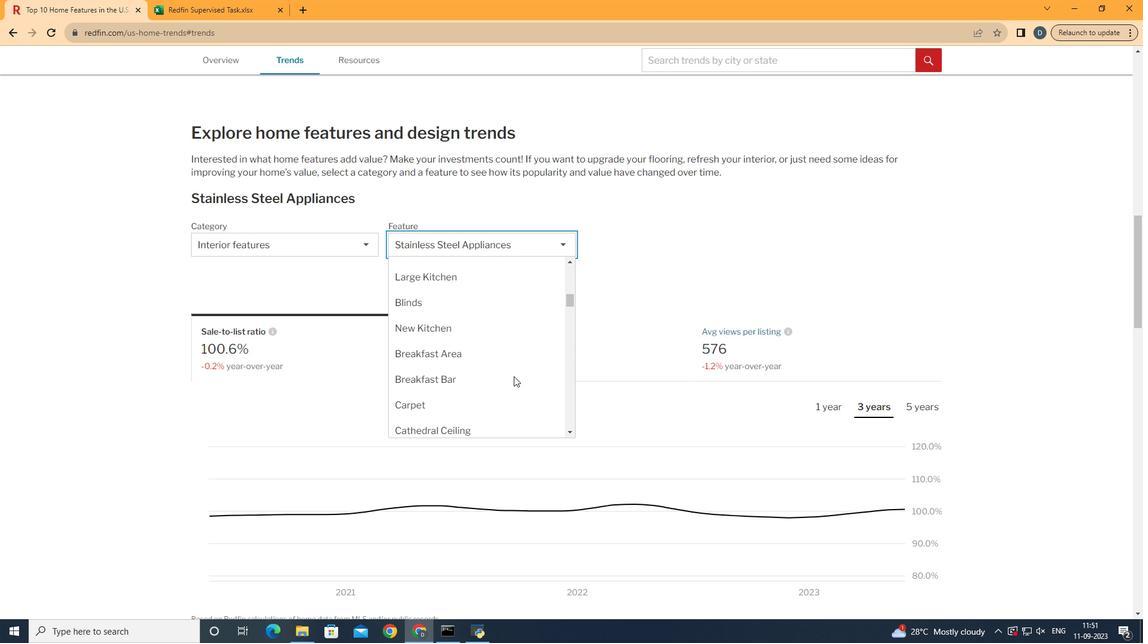 
Action: Mouse scrolled (514, 377) with delta (0, 0)
Screenshot: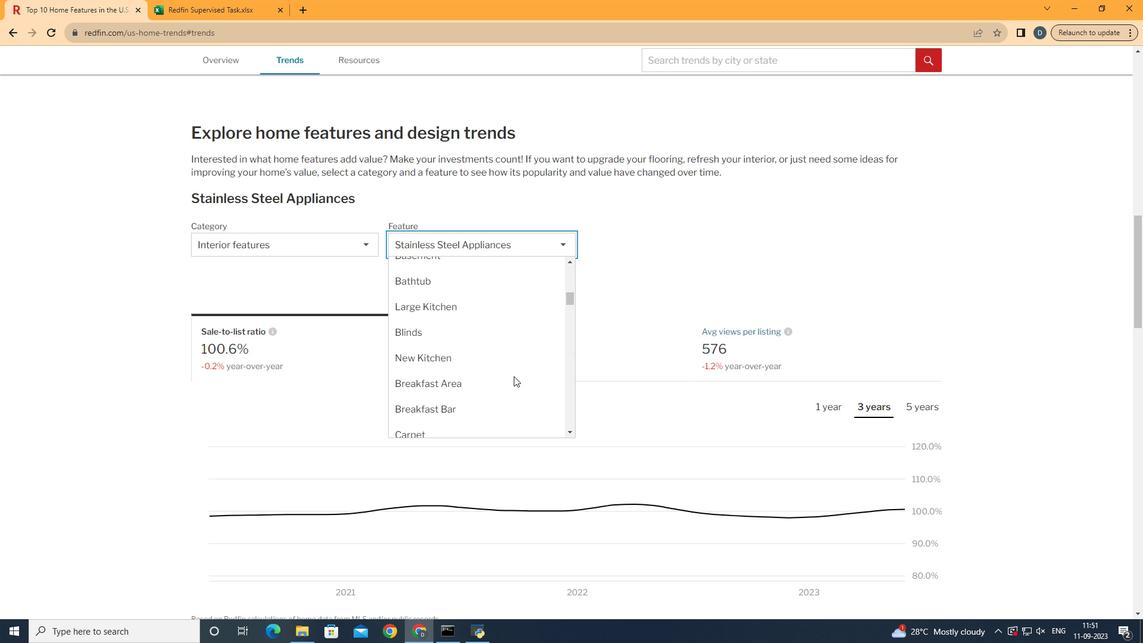 
Action: Mouse moved to (528, 352)
Screenshot: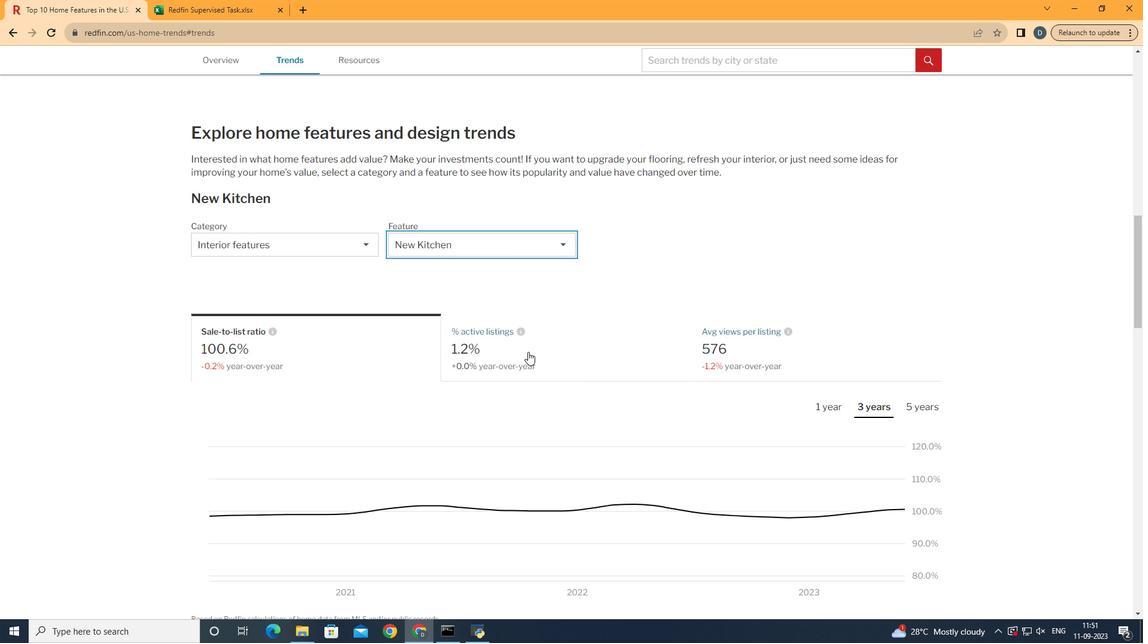 
Action: Mouse pressed left at (528, 352)
Screenshot: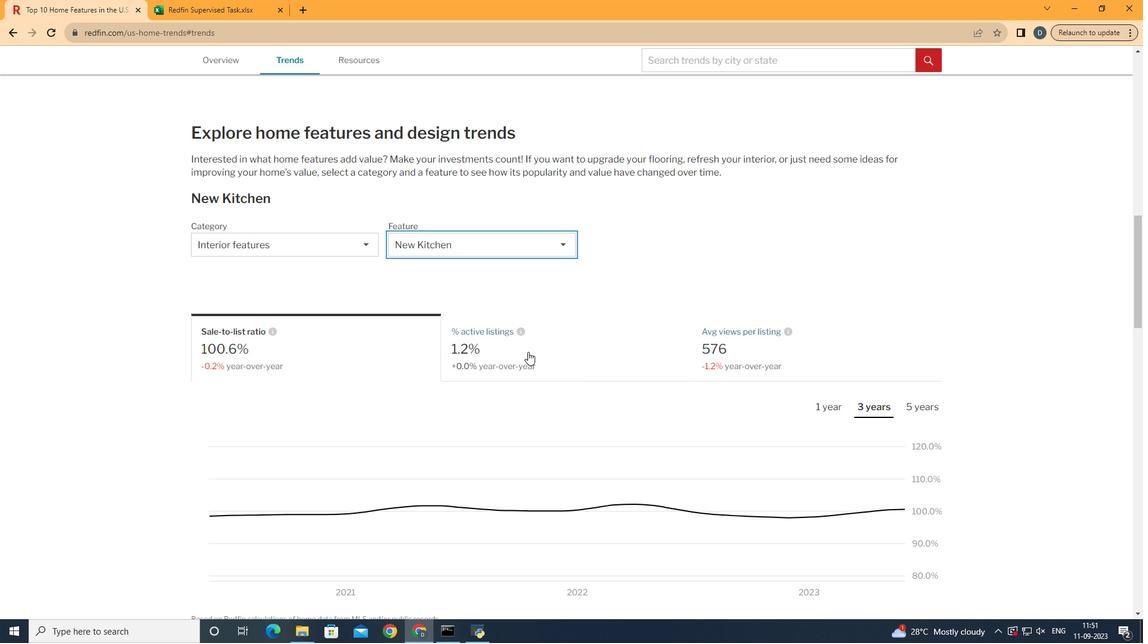 
Action: Mouse scrolled (528, 351) with delta (0, 0)
Screenshot: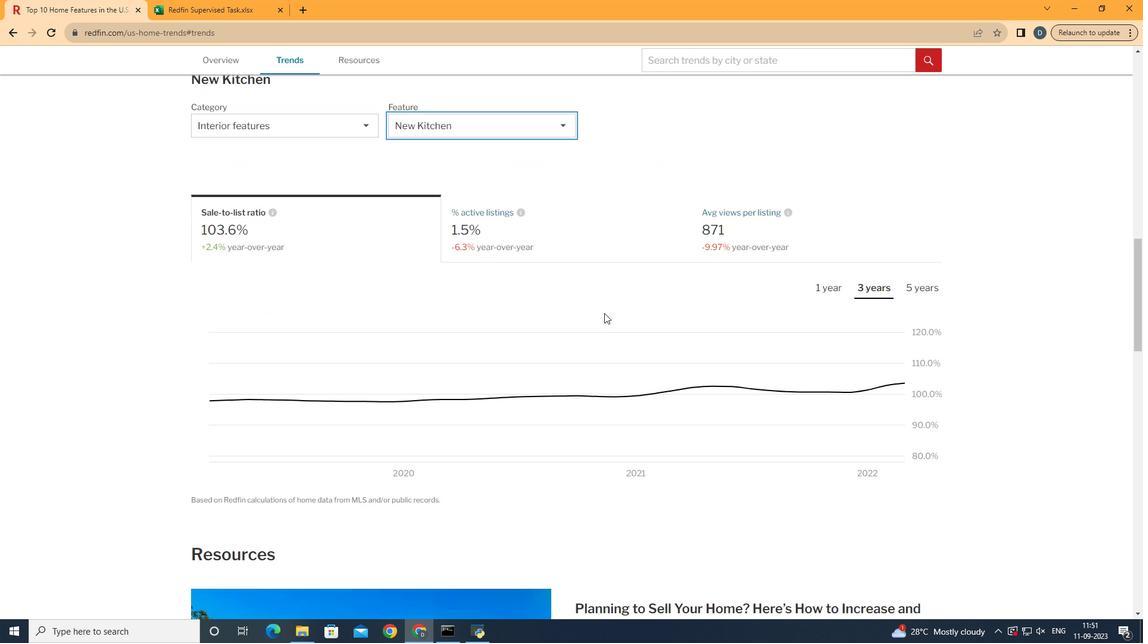 
Action: Mouse scrolled (528, 351) with delta (0, 0)
Screenshot: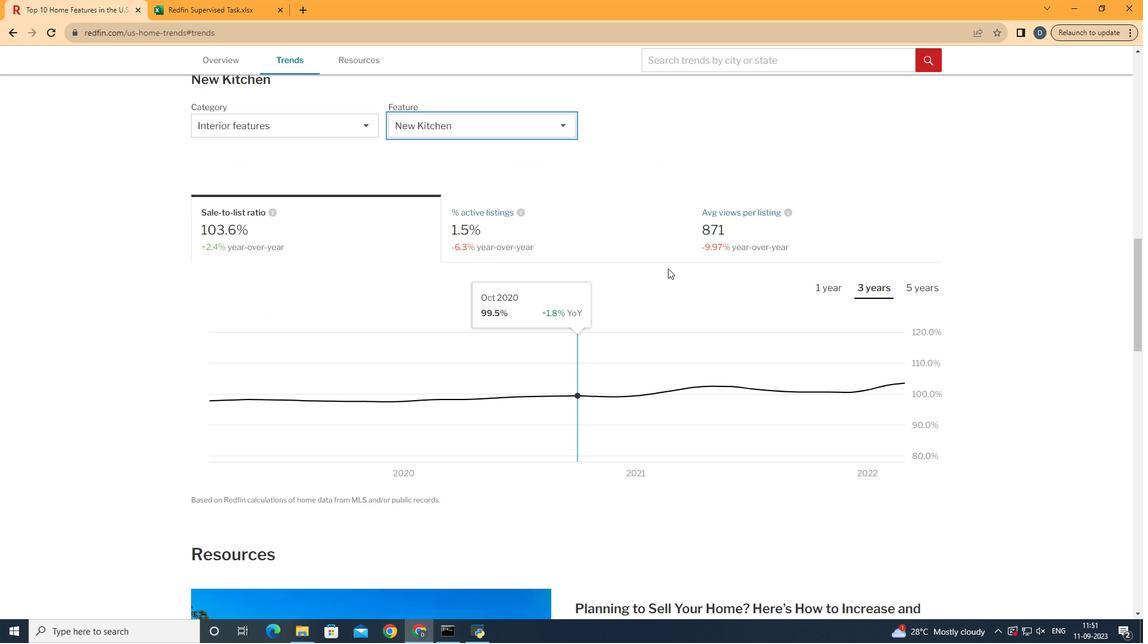 
Action: Mouse moved to (835, 238)
Screenshot: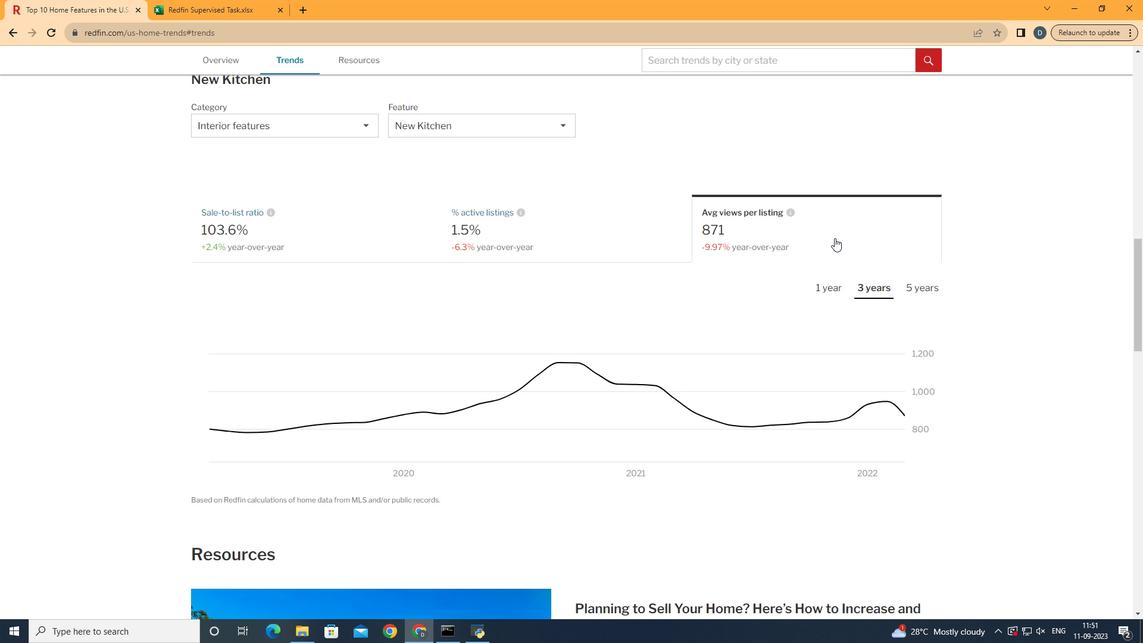 
Action: Mouse pressed left at (835, 238)
Screenshot: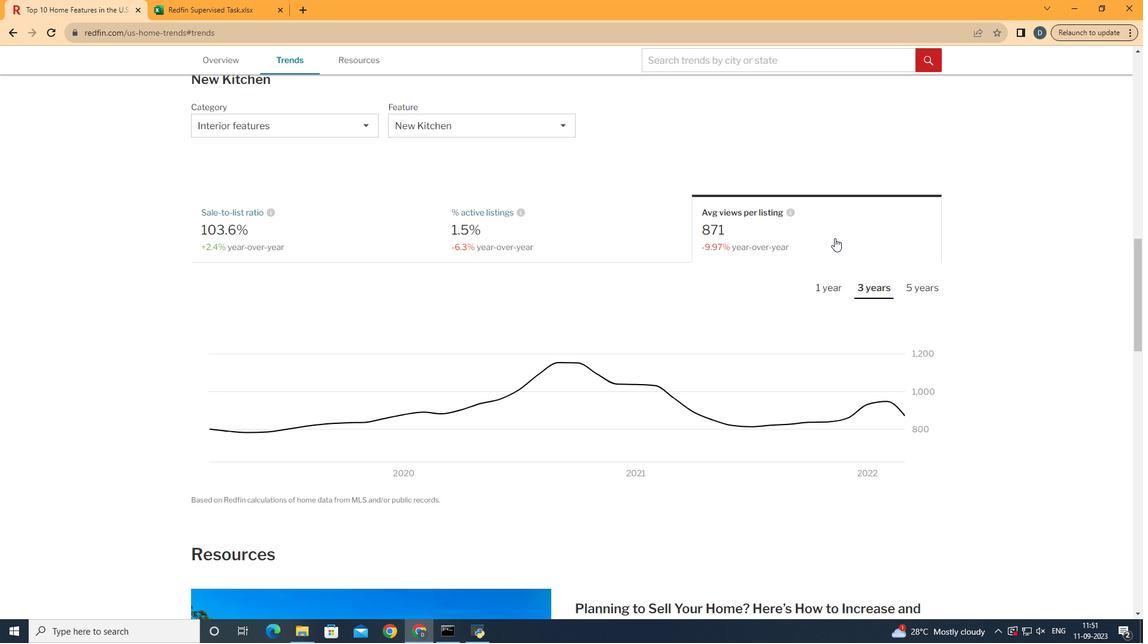 
Action: Mouse moved to (931, 284)
Screenshot: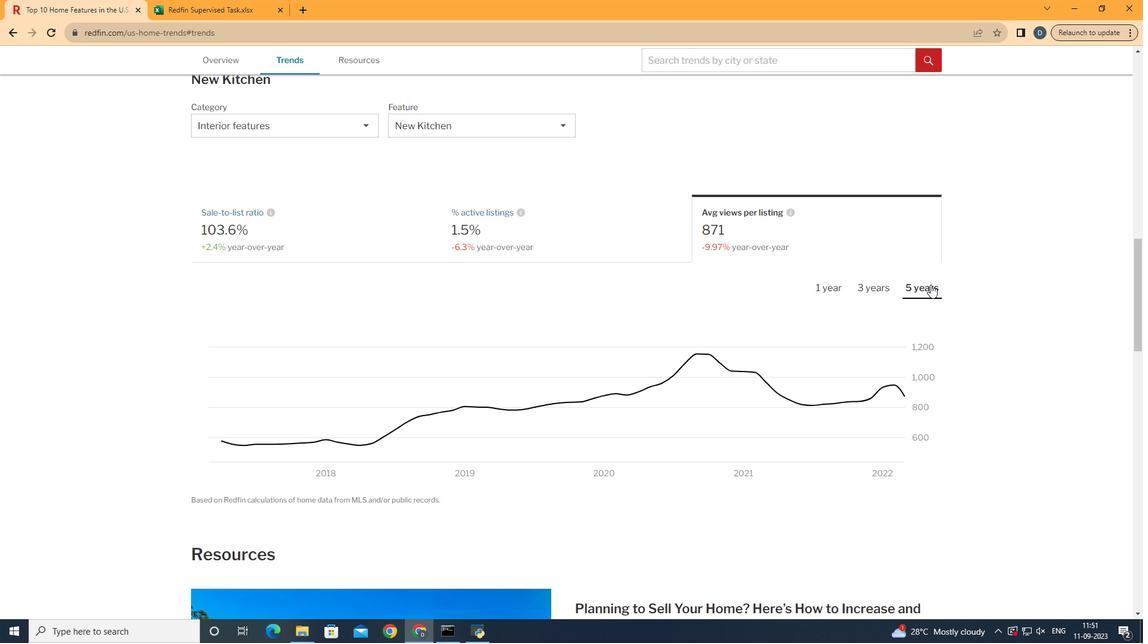 
Action: Mouse pressed left at (931, 284)
Screenshot: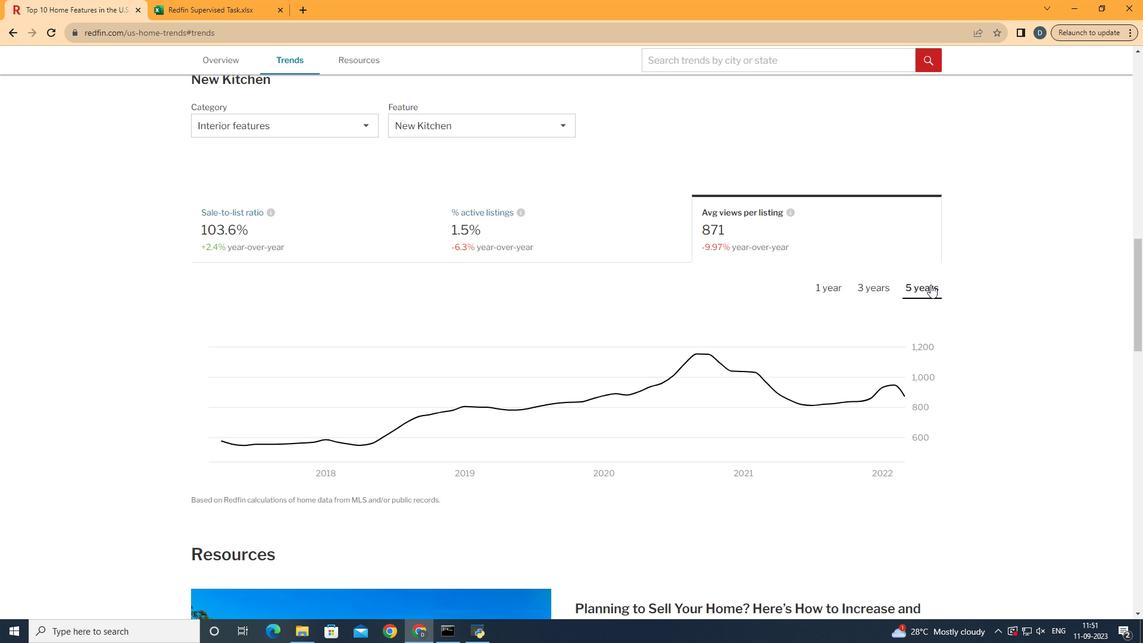 
Action: Mouse moved to (940, 394)
Screenshot: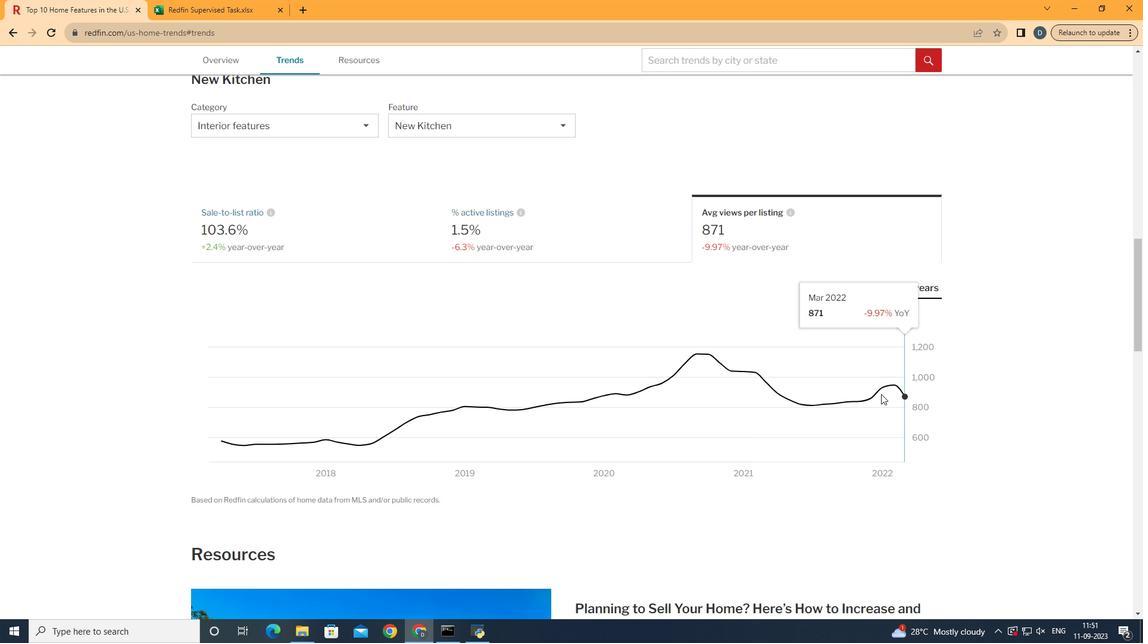 
